 Task: Validation  rule in coupon 
Action: Mouse moved to (435, 597)
Screenshot: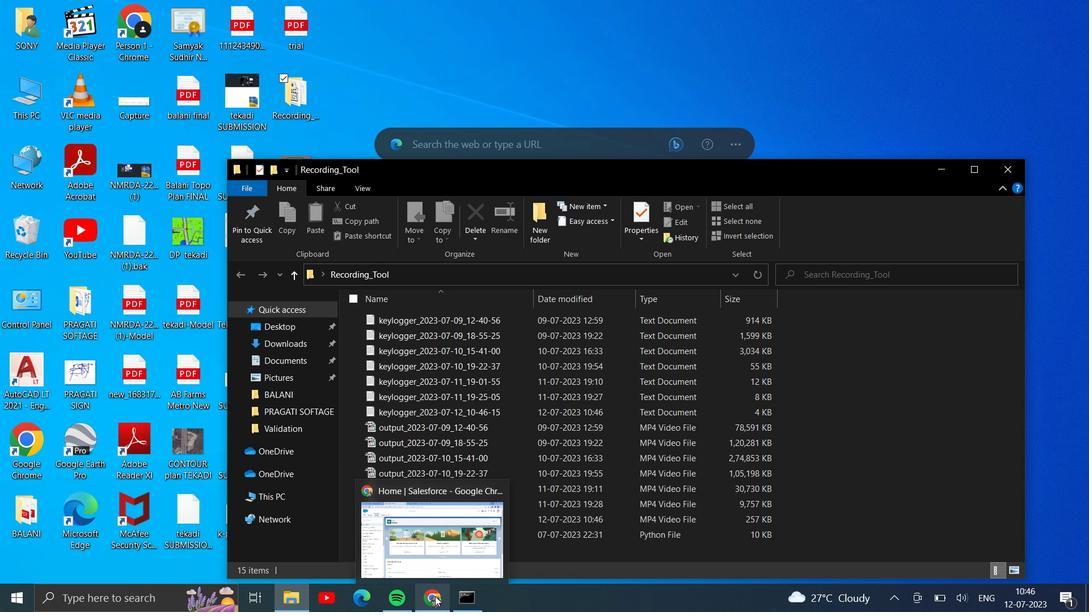 
Action: Mouse pressed left at (435, 597)
Screenshot: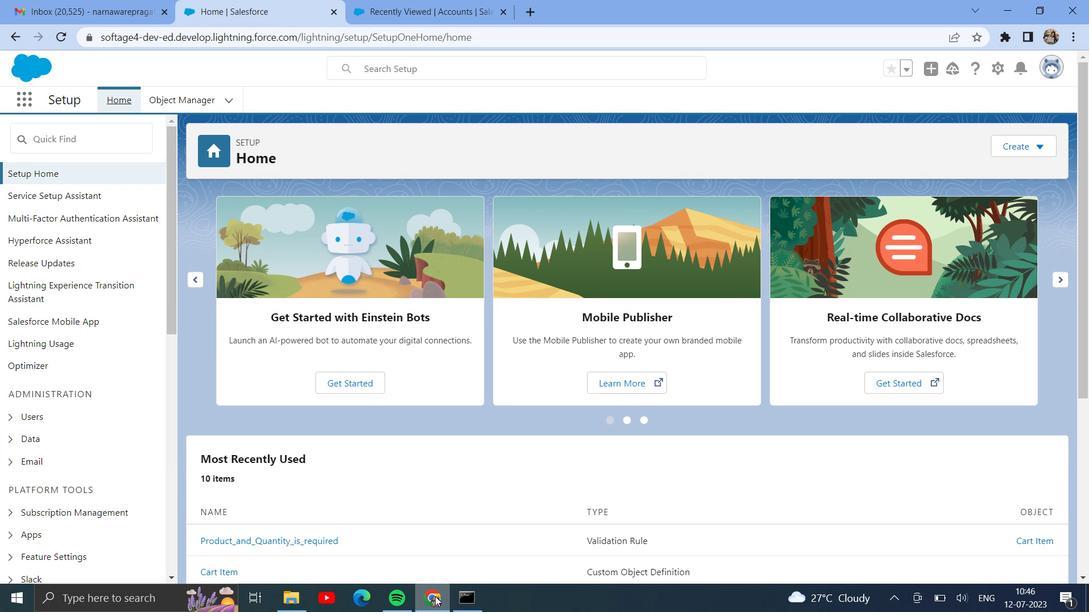 
Action: Mouse moved to (187, 108)
Screenshot: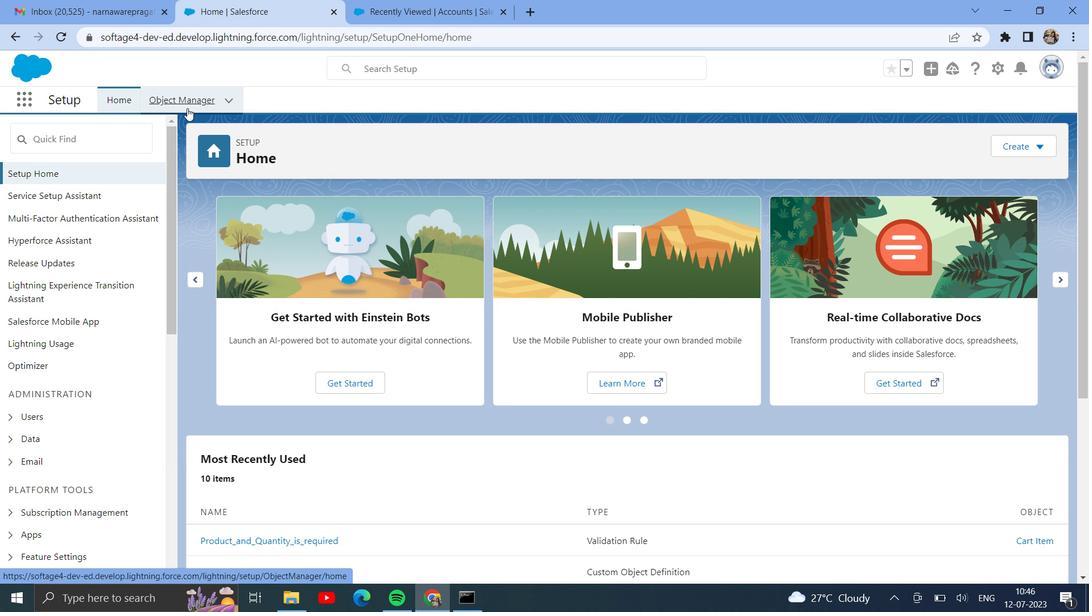 
Action: Mouse pressed left at (187, 108)
Screenshot: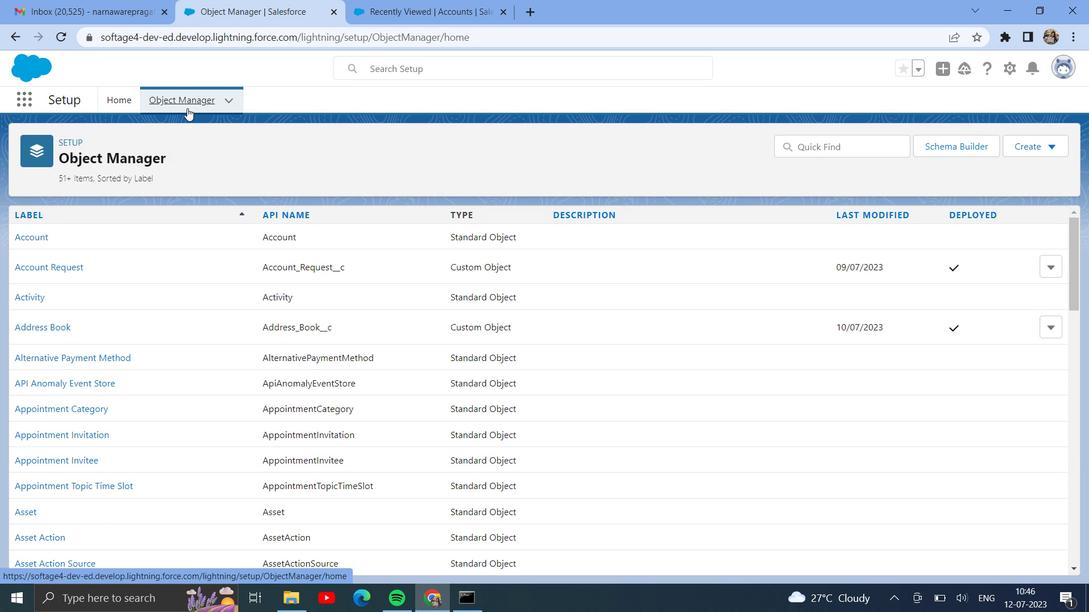 
Action: Mouse moved to (800, 146)
Screenshot: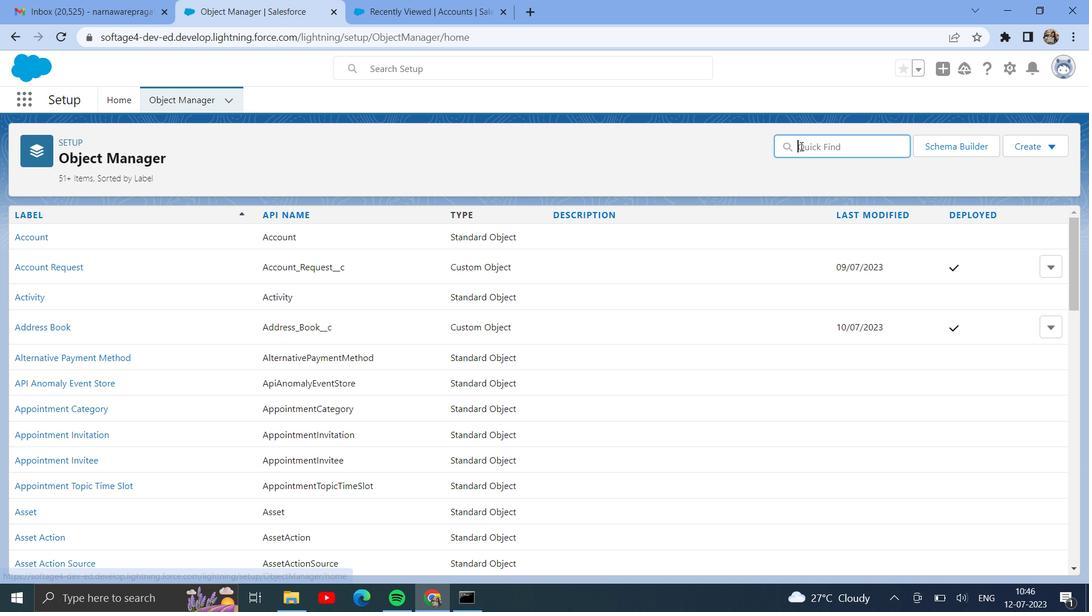 
Action: Mouse pressed left at (800, 146)
Screenshot: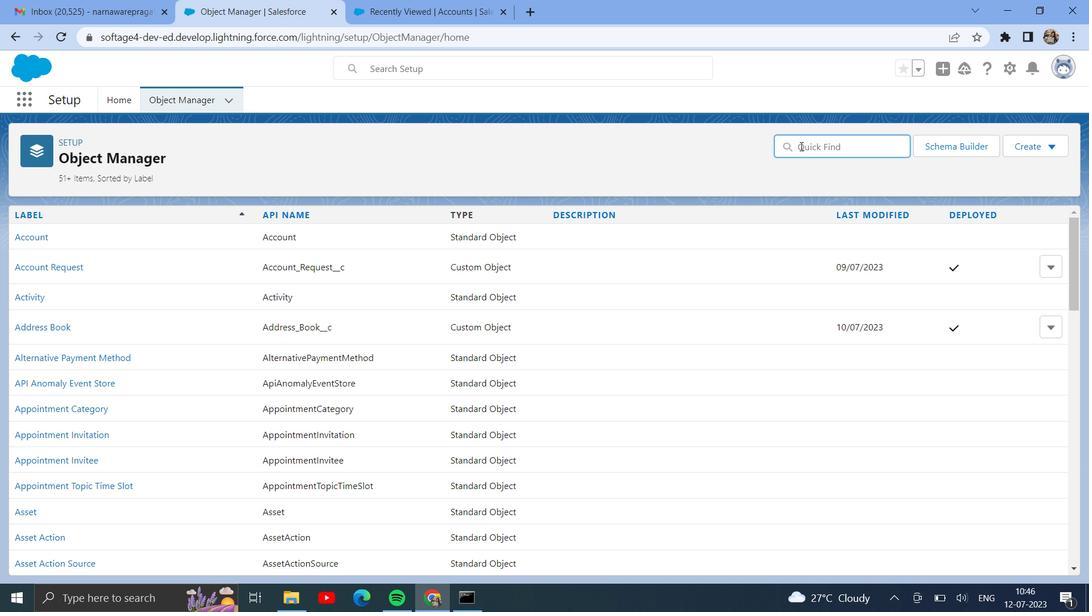 
Action: Key pressed cop<Key.backspace><Key.shift>Up<Key.backspace><Key.backspace><Key.backspace><Key.backspace><Key.shift>Coupon
Screenshot: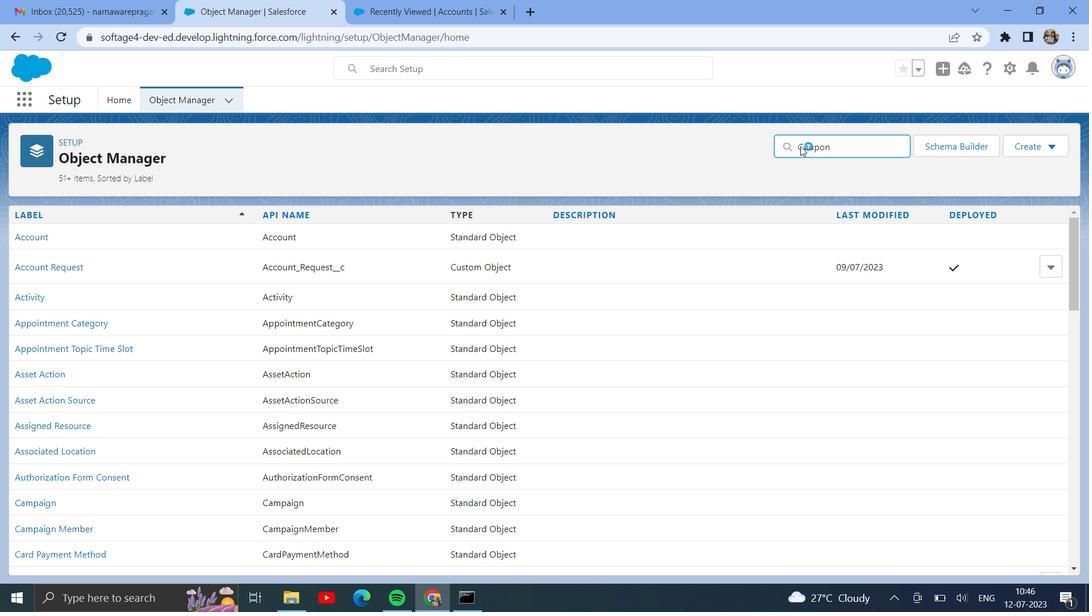
Action: Mouse moved to (35, 243)
Screenshot: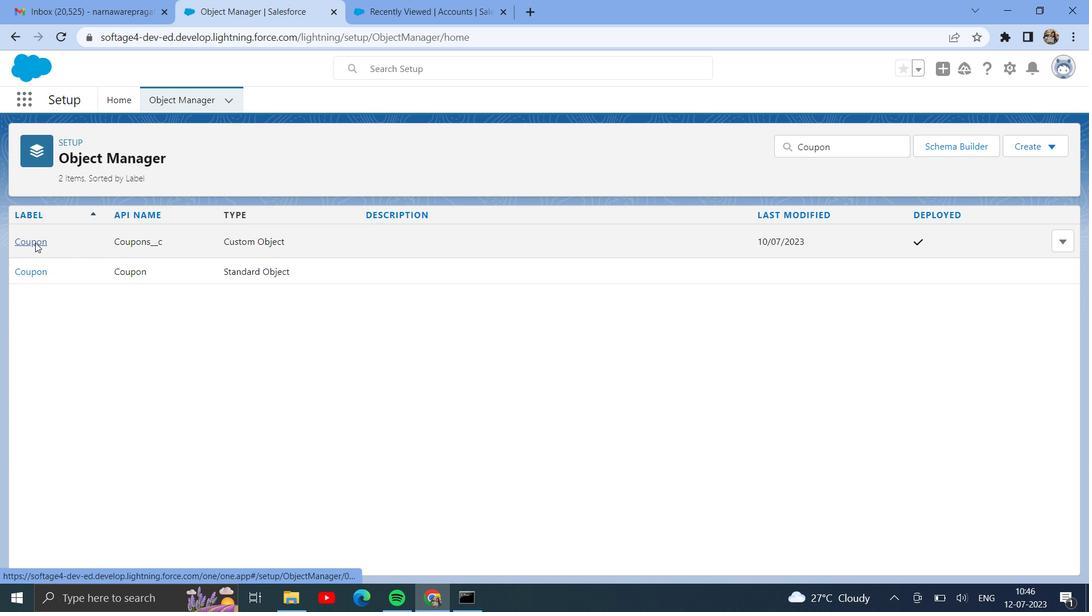 
Action: Mouse pressed left at (35, 243)
Screenshot: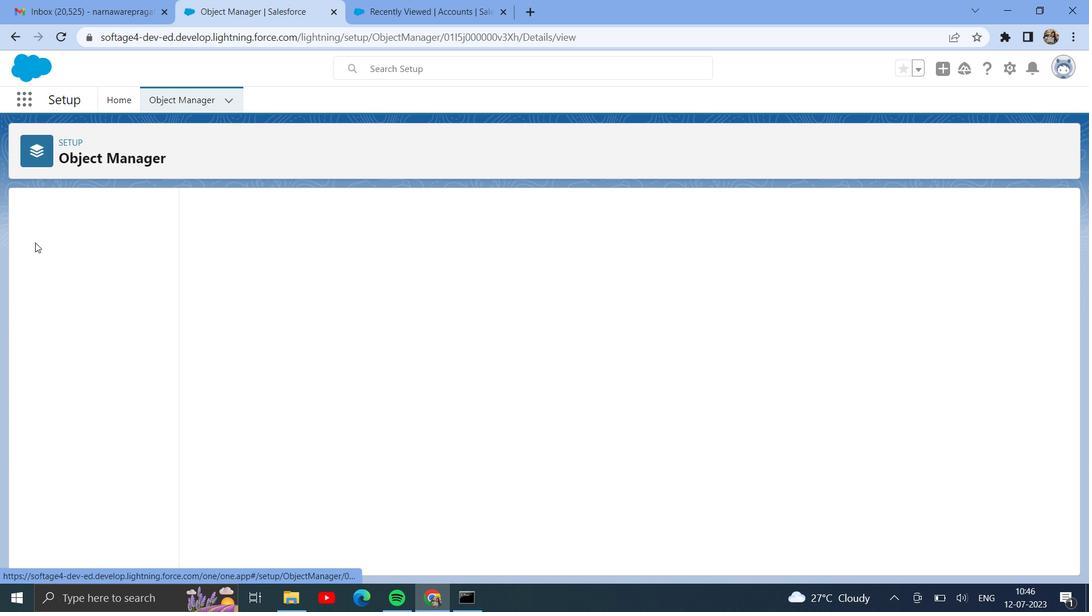 
Action: Mouse moved to (75, 441)
Screenshot: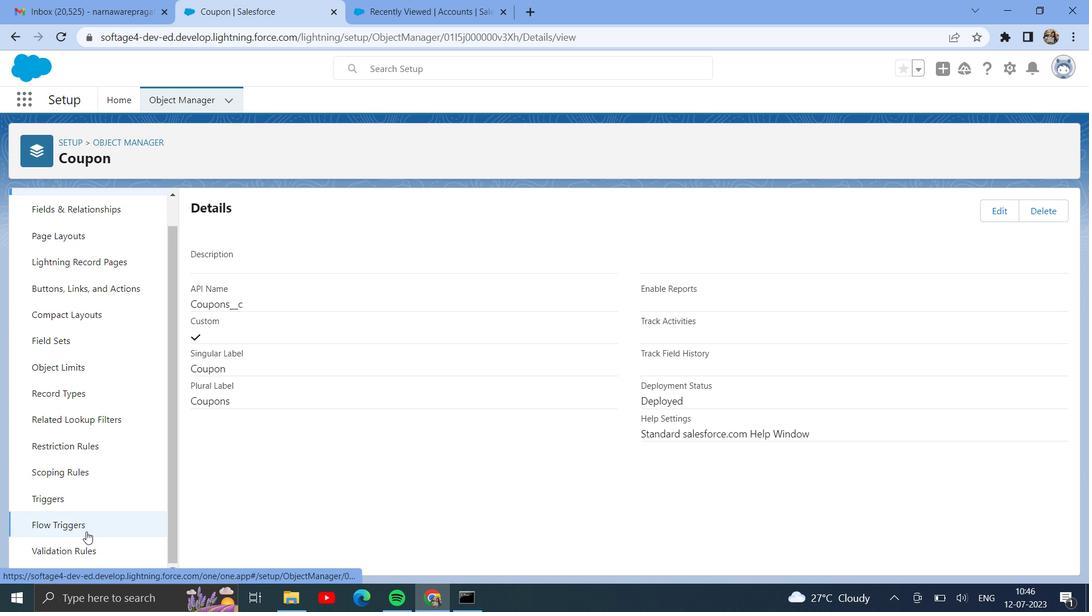 
Action: Mouse scrolled (75, 441) with delta (0, 0)
Screenshot: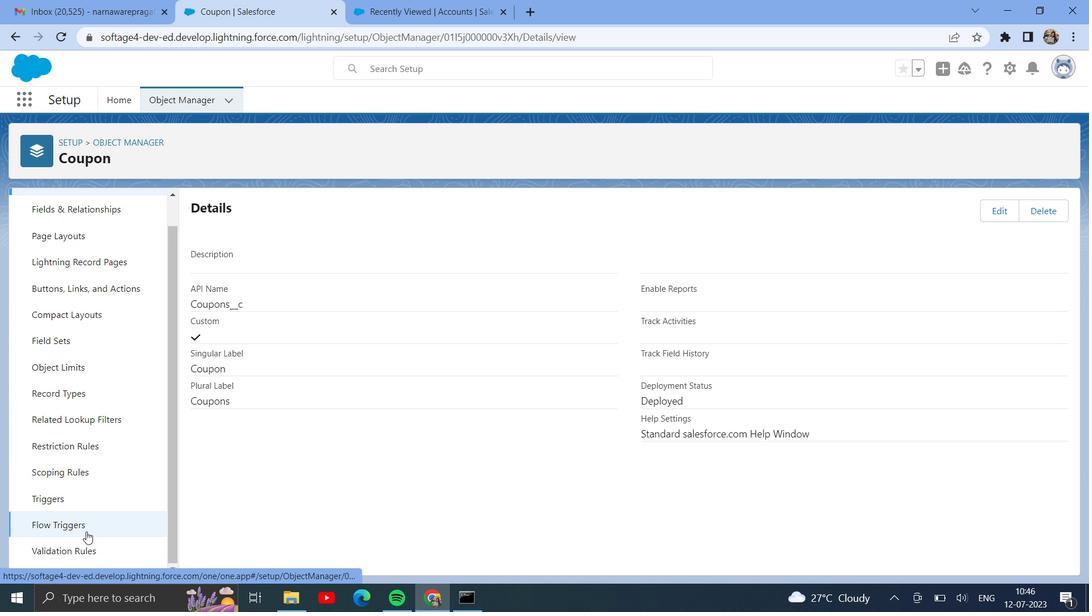 
Action: Mouse scrolled (75, 441) with delta (0, 0)
Screenshot: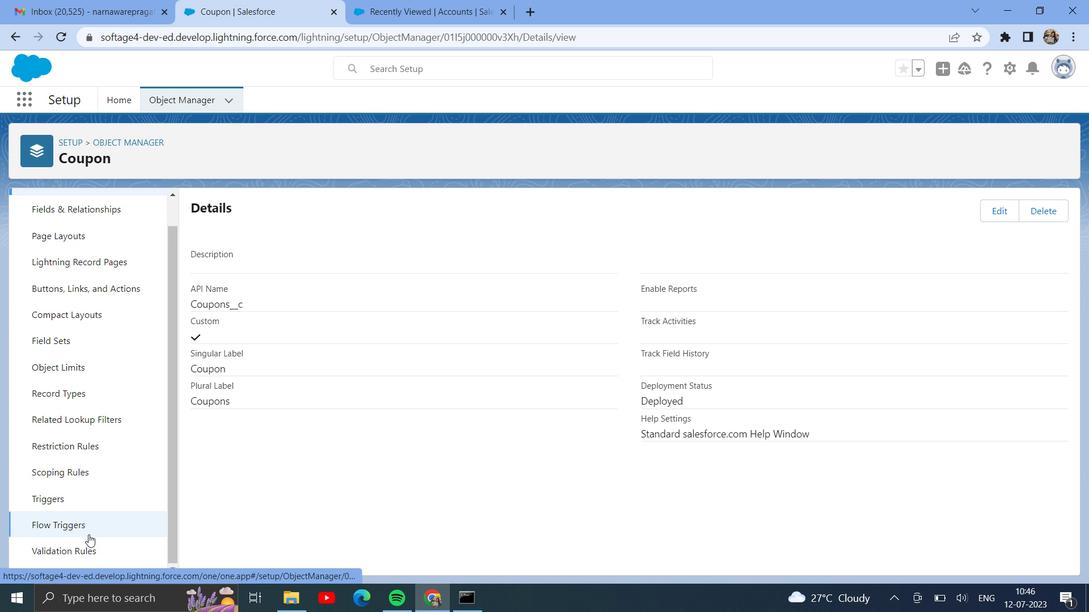 
Action: Mouse scrolled (75, 441) with delta (0, 0)
Screenshot: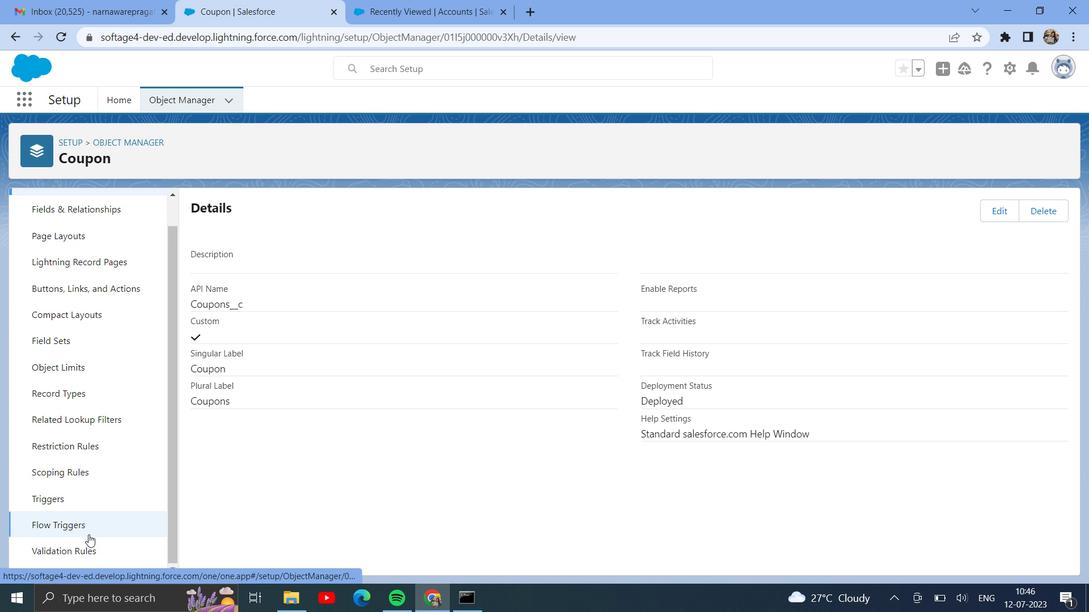 
Action: Mouse scrolled (75, 441) with delta (0, 0)
Screenshot: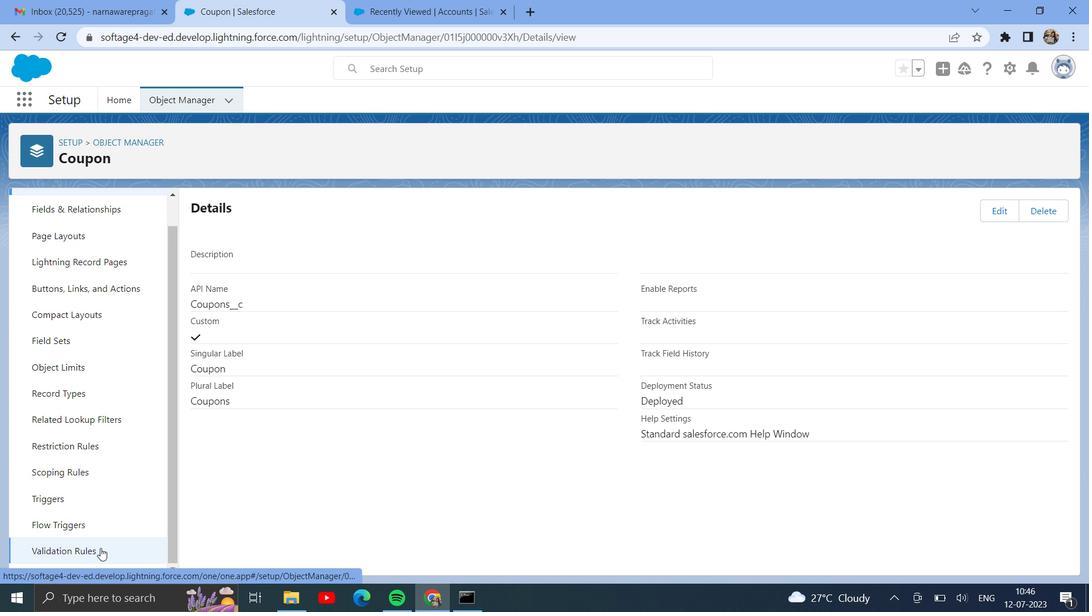 
Action: Mouse scrolled (75, 441) with delta (0, 0)
Screenshot: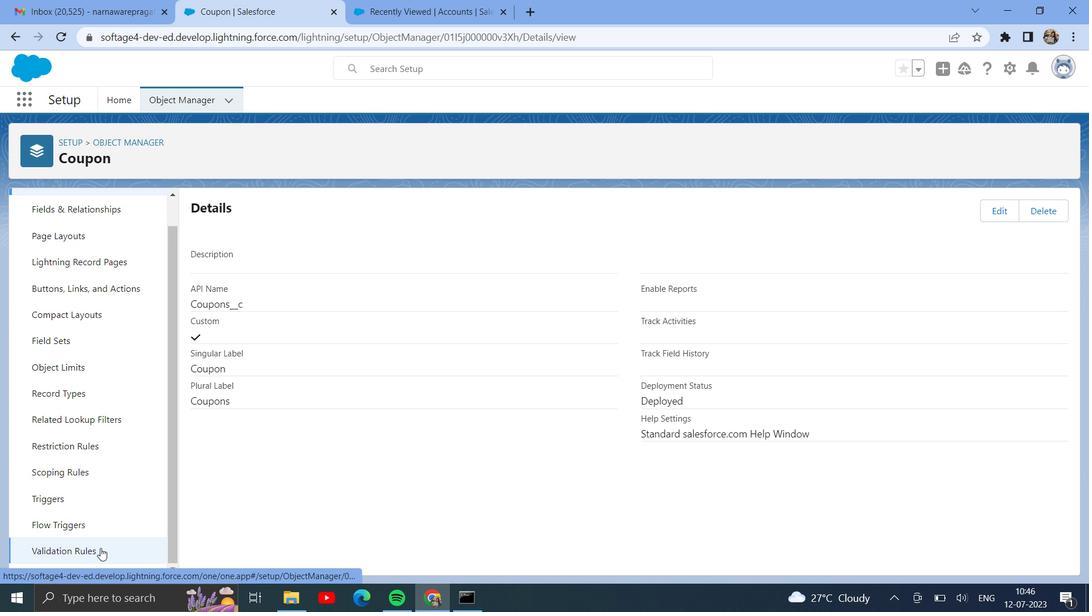 
Action: Mouse scrolled (75, 441) with delta (0, 0)
Screenshot: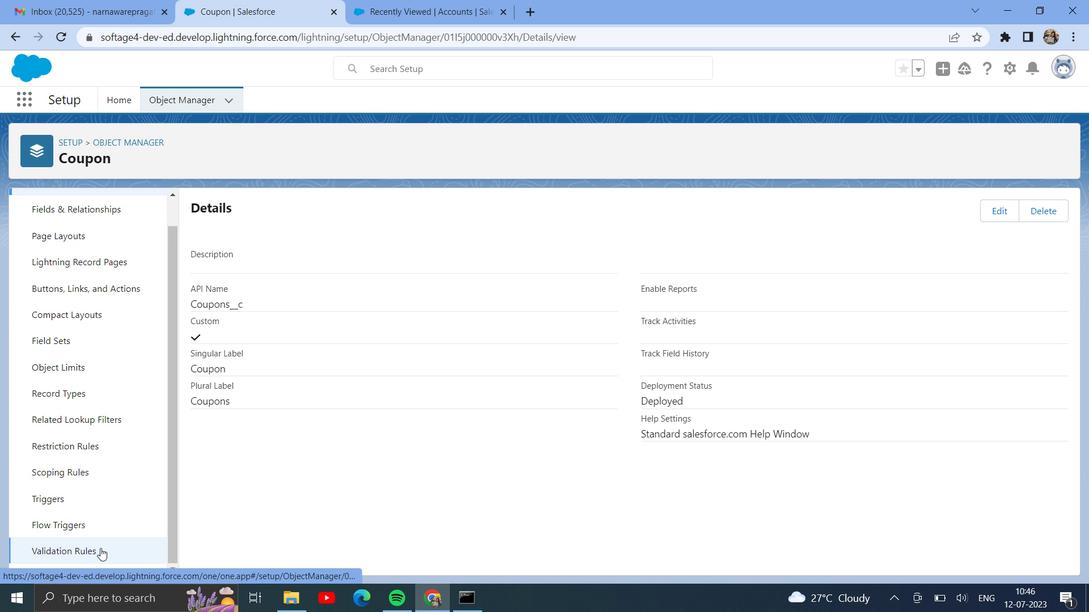 
Action: Mouse scrolled (75, 441) with delta (0, 0)
Screenshot: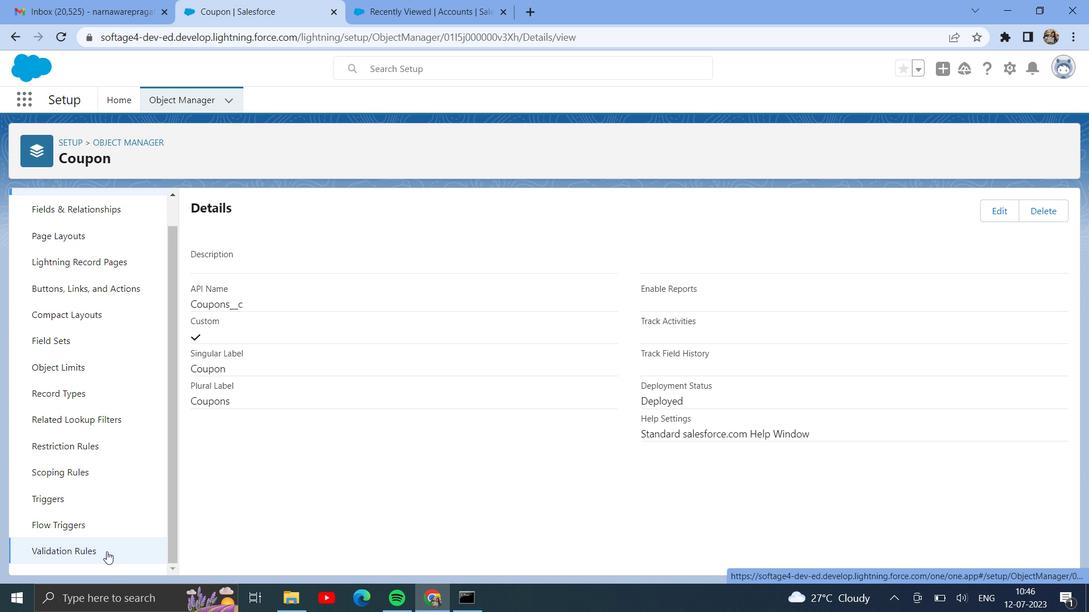 
Action: Mouse scrolled (75, 441) with delta (0, 0)
Screenshot: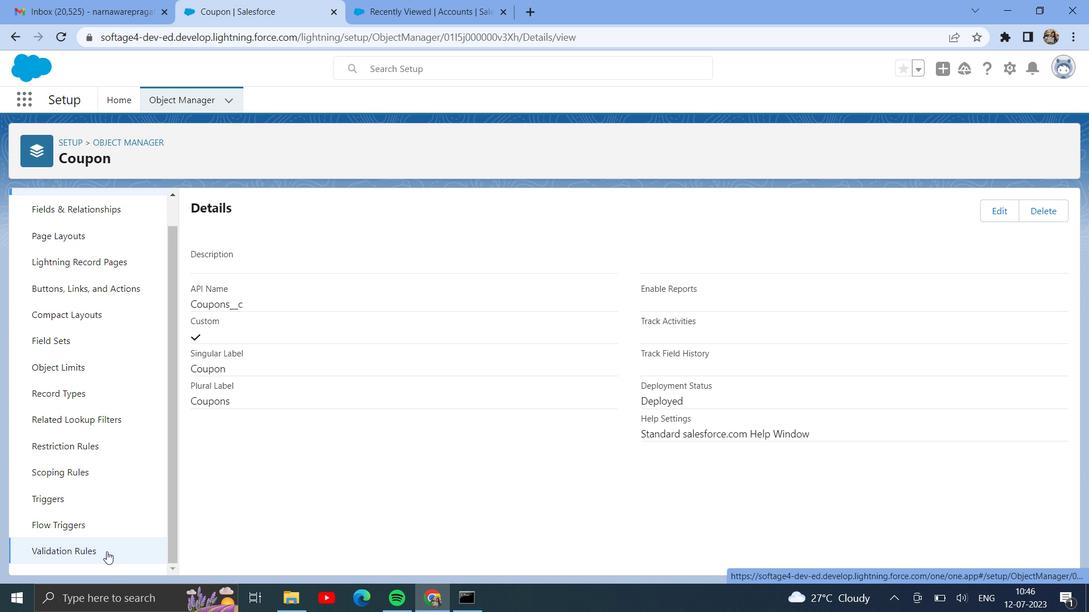 
Action: Mouse scrolled (75, 441) with delta (0, 0)
Screenshot: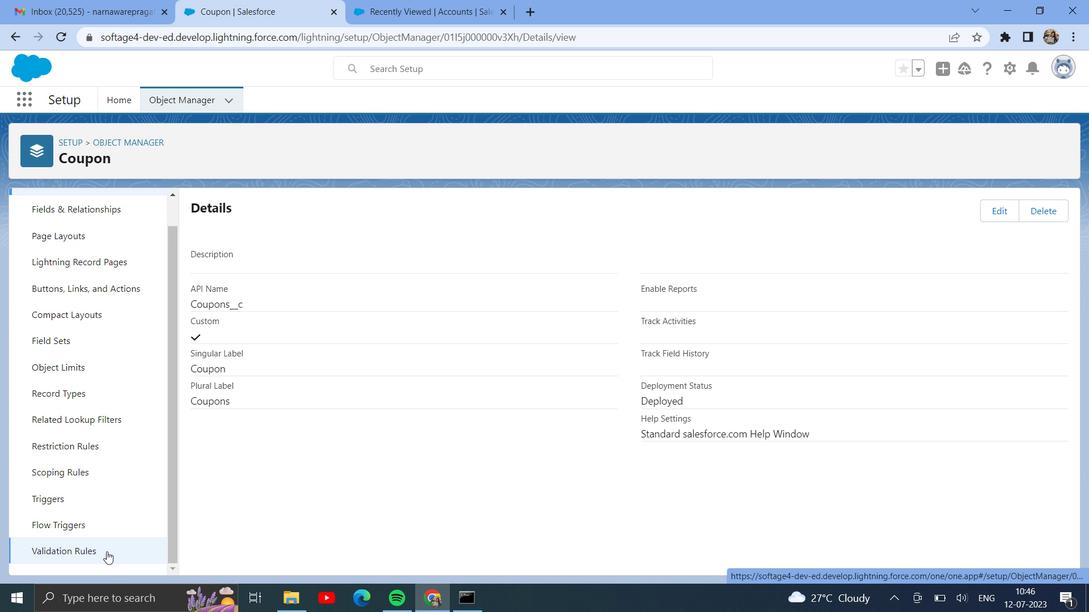 
Action: Mouse scrolled (75, 441) with delta (0, 0)
Screenshot: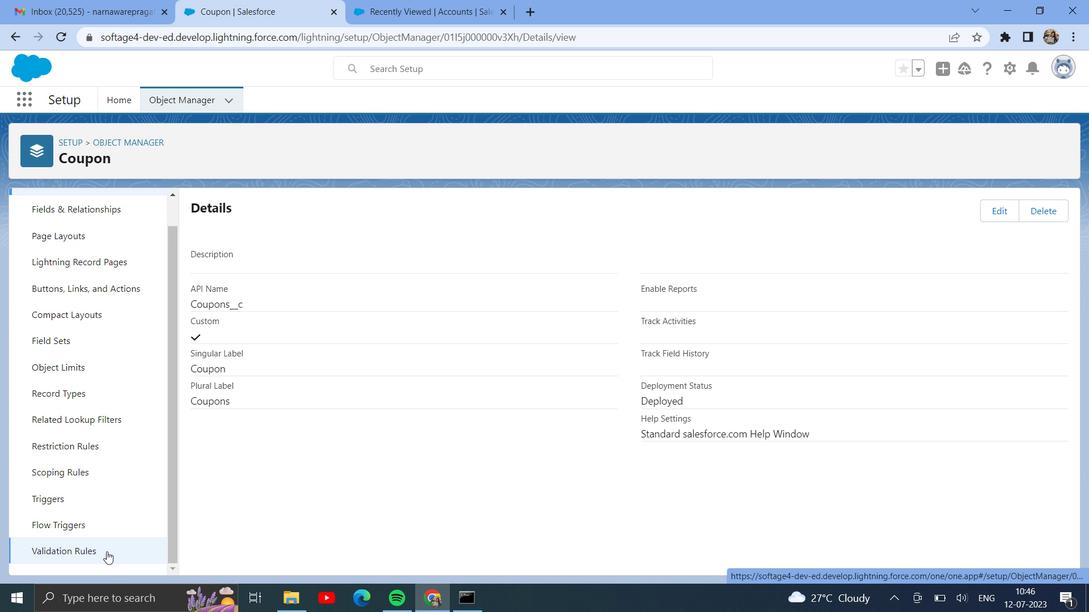 
Action: Mouse moved to (75, 441)
Screenshot: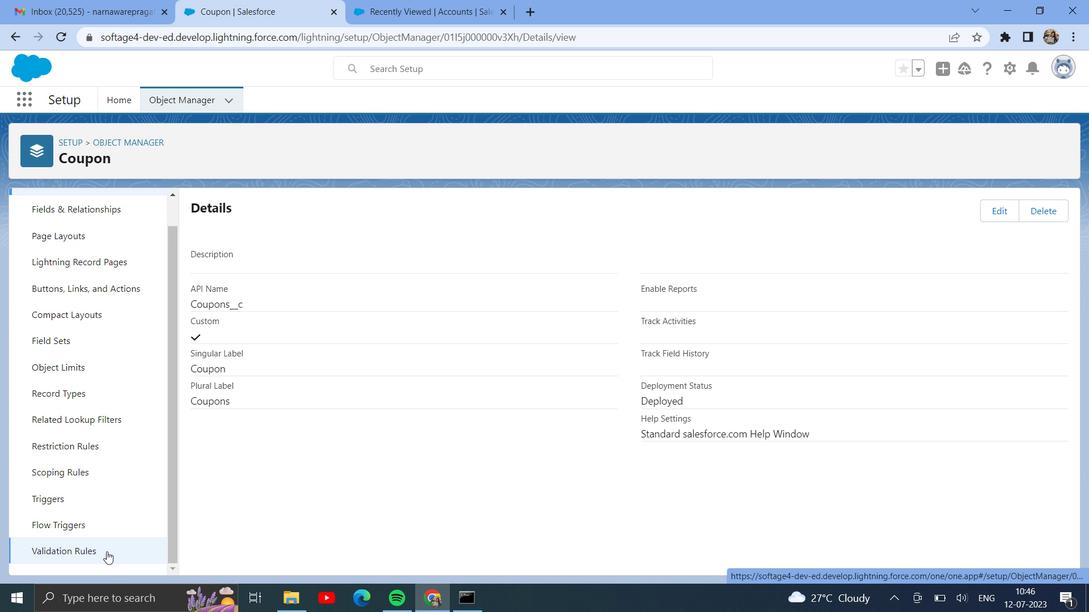 
Action: Mouse scrolled (75, 441) with delta (0, 0)
Screenshot: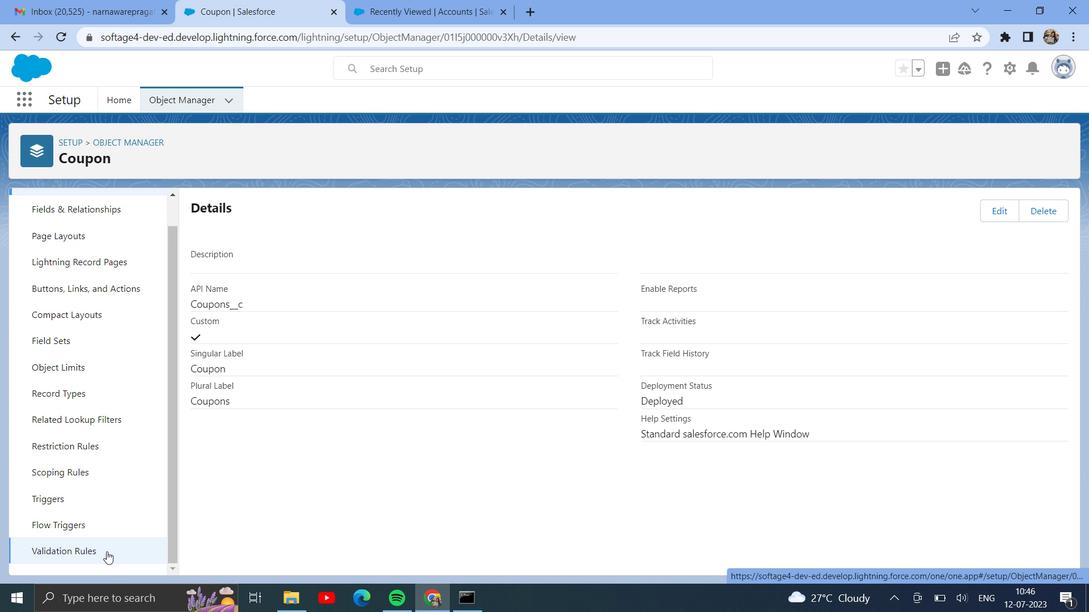
Action: Mouse moved to (107, 550)
Screenshot: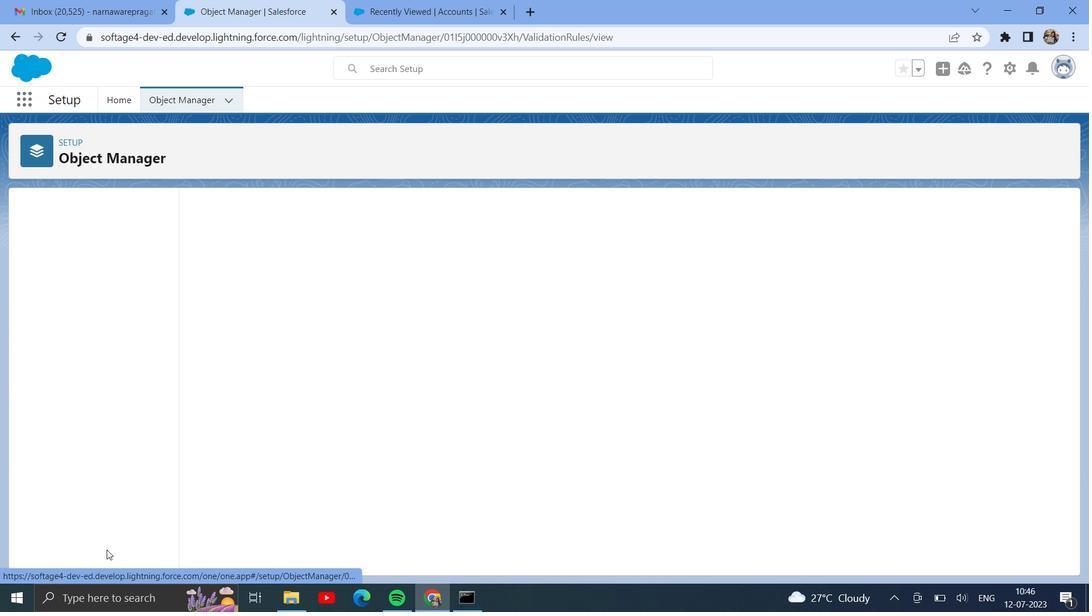 
Action: Mouse pressed left at (107, 550)
Screenshot: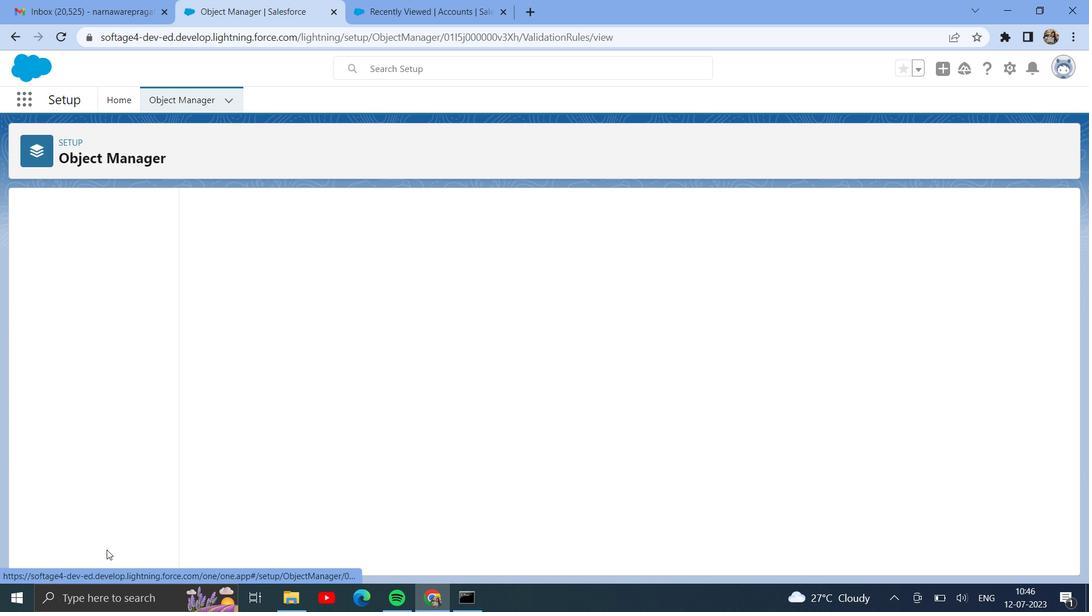 
Action: Mouse moved to (1048, 212)
Screenshot: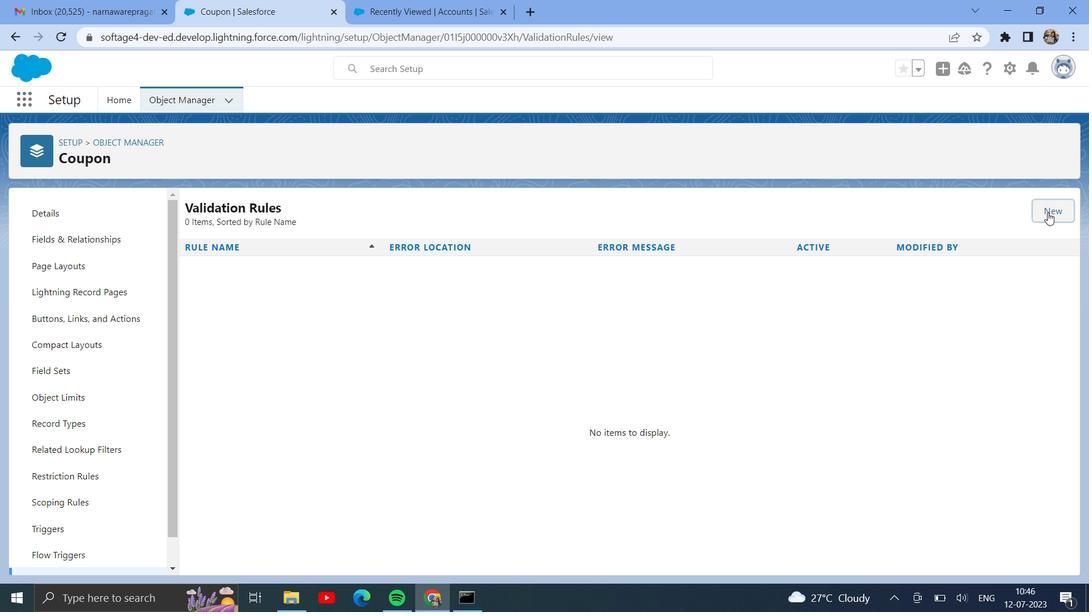 
Action: Mouse pressed left at (1048, 212)
Screenshot: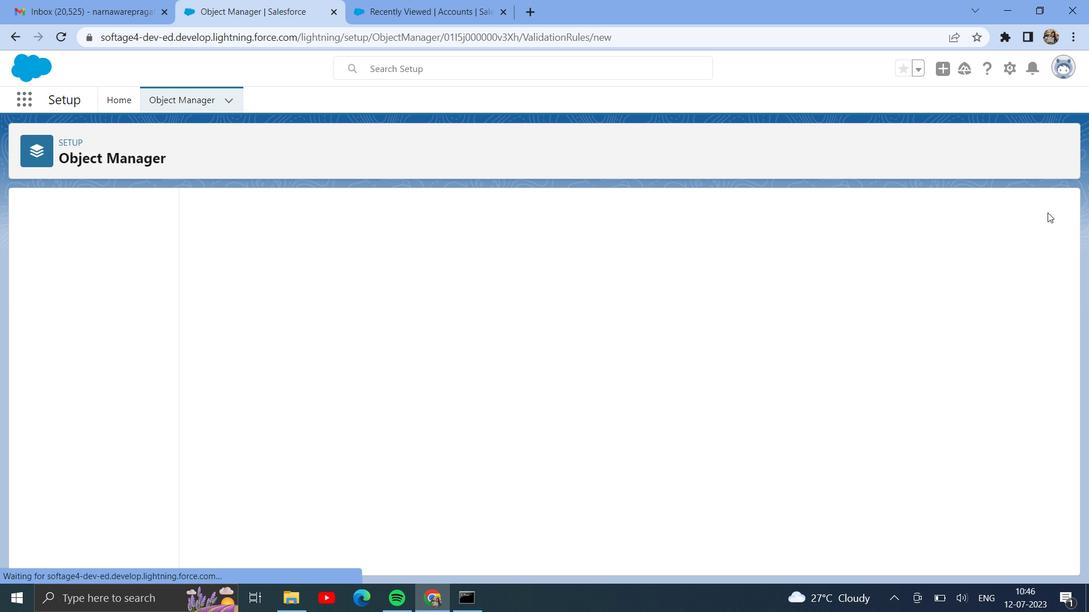 
Action: Mouse moved to (307, 298)
Screenshot: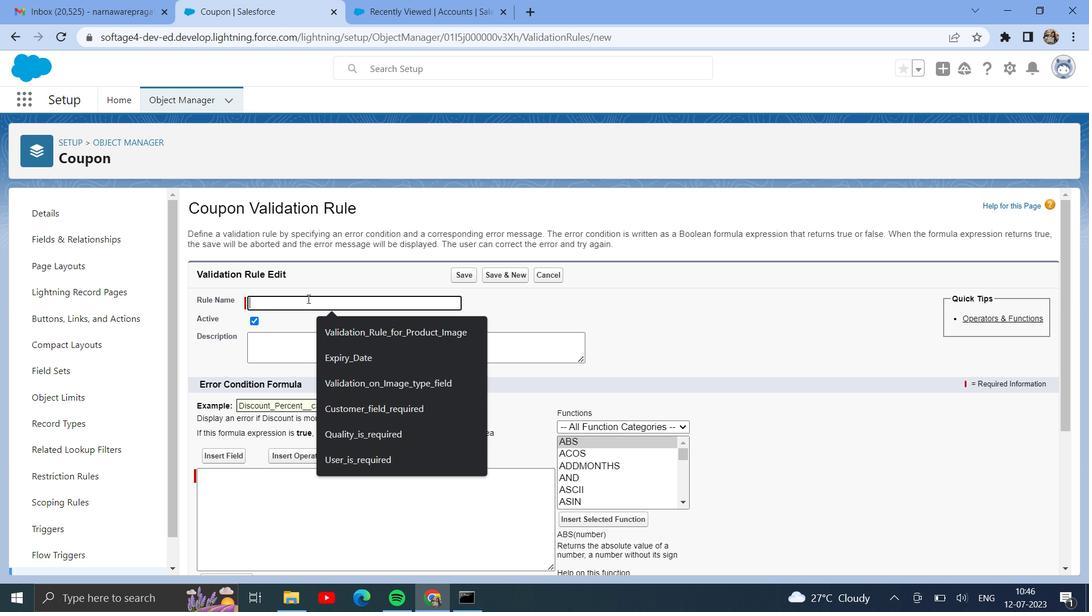 
Action: Mouse pressed left at (307, 298)
Screenshot: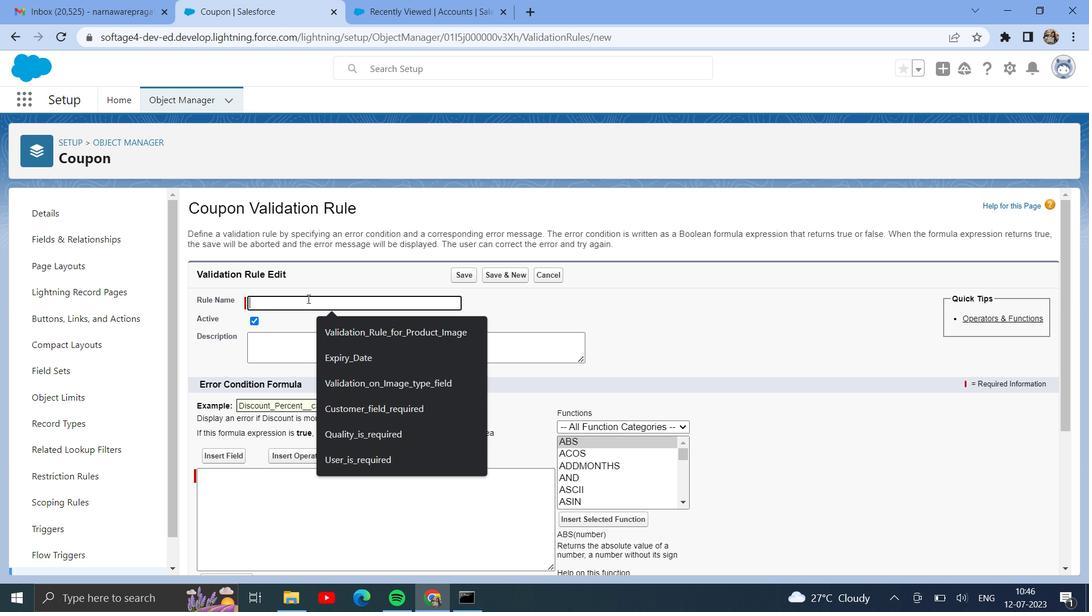 
Action: Key pressed <Key.caps_lock>EXPIRY<Key.backspace><Key.backspace><Key.backspace><Key.backspace><Key.backspace><Key.caps_lock>xpiry<Key.space><Key.shift>Date
Screenshot: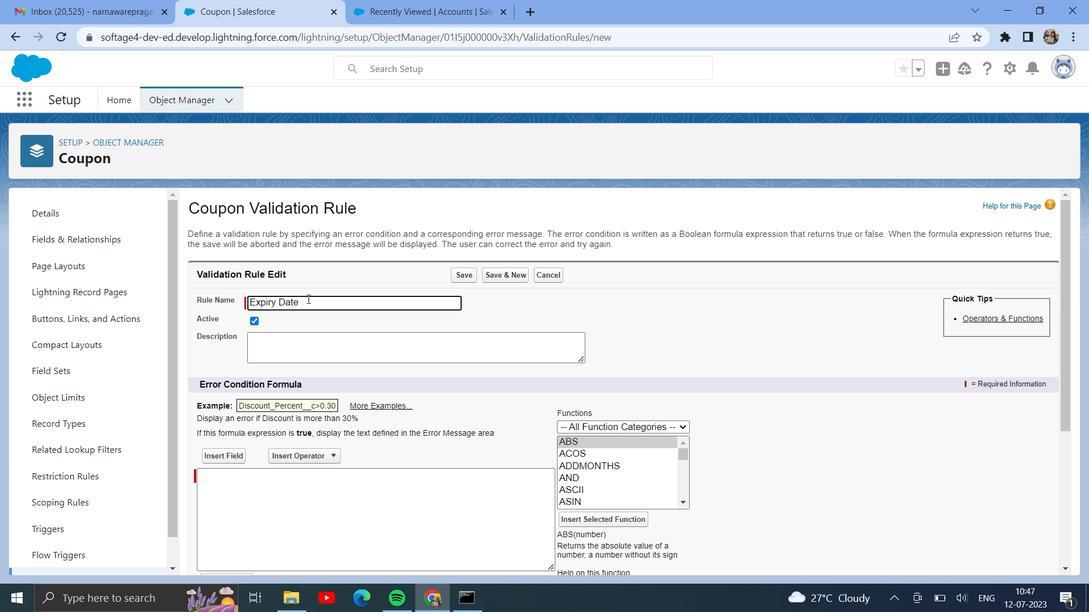 
Action: Mouse moved to (286, 346)
Screenshot: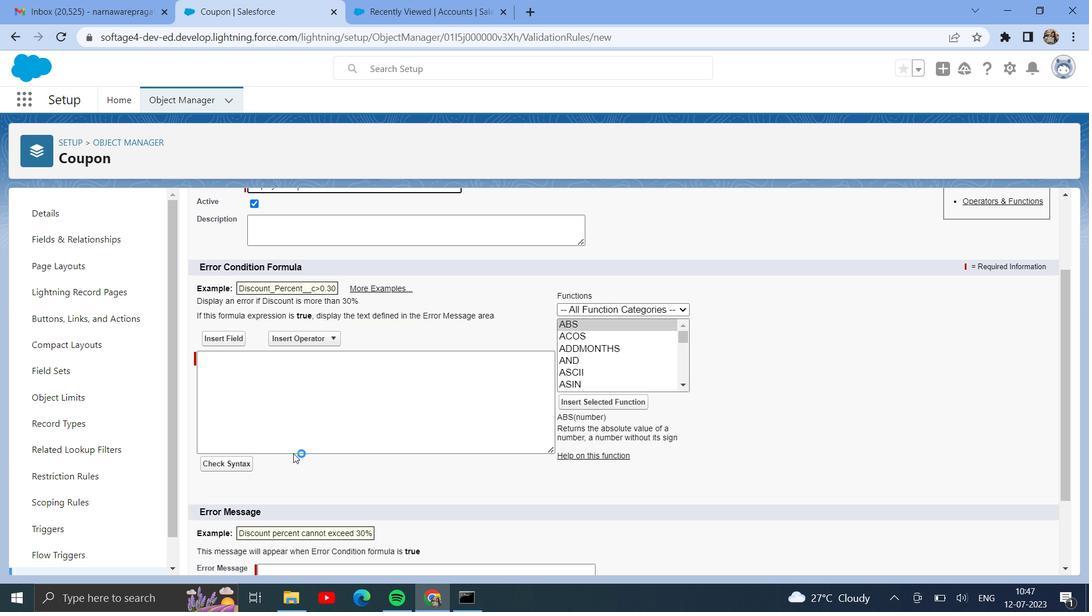 
Action: Mouse scrolled (286, 345) with delta (0, 0)
Screenshot: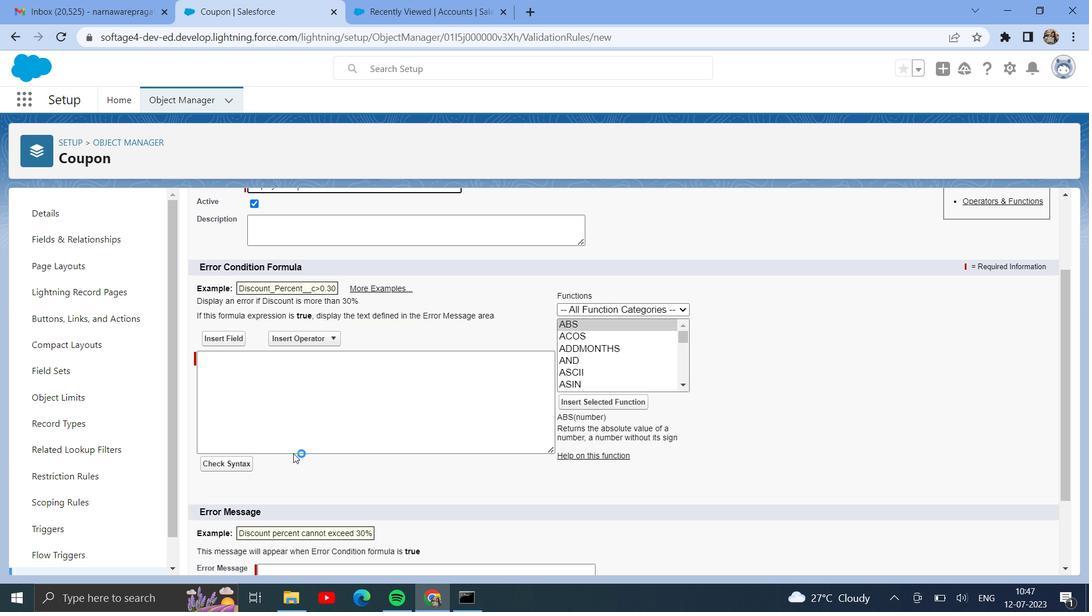 
Action: Mouse moved to (293, 462)
Screenshot: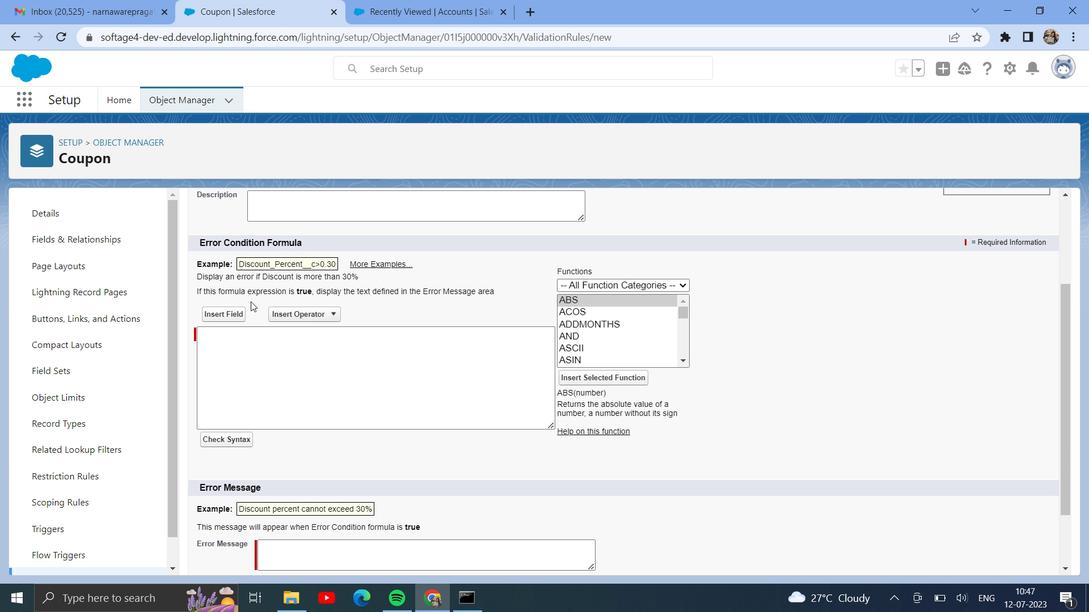 
Action: Mouse scrolled (293, 461) with delta (0, 0)
Screenshot: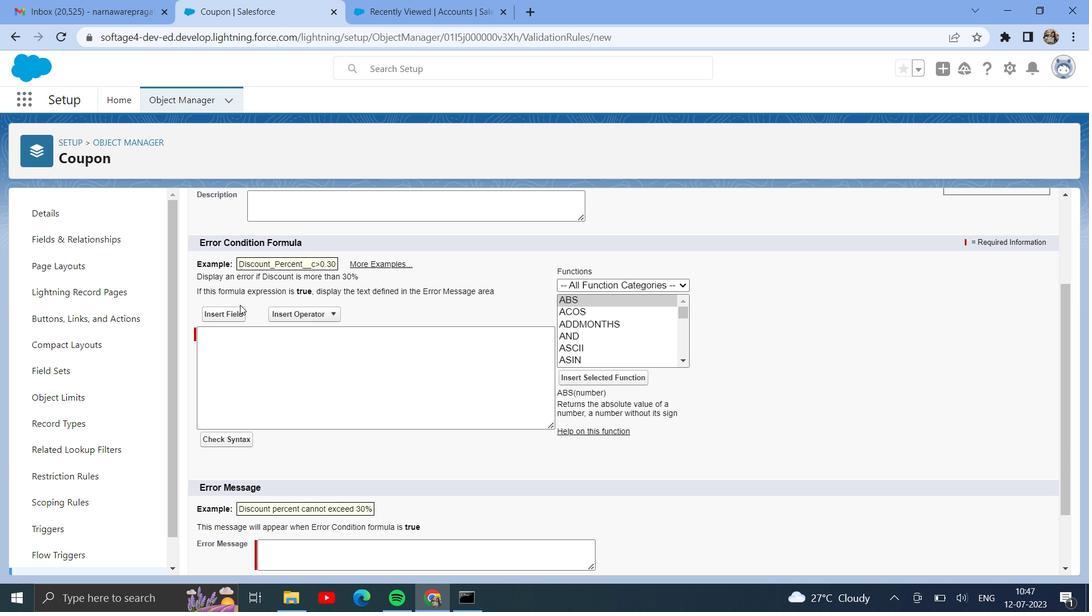 
Action: Mouse moved to (223, 310)
Screenshot: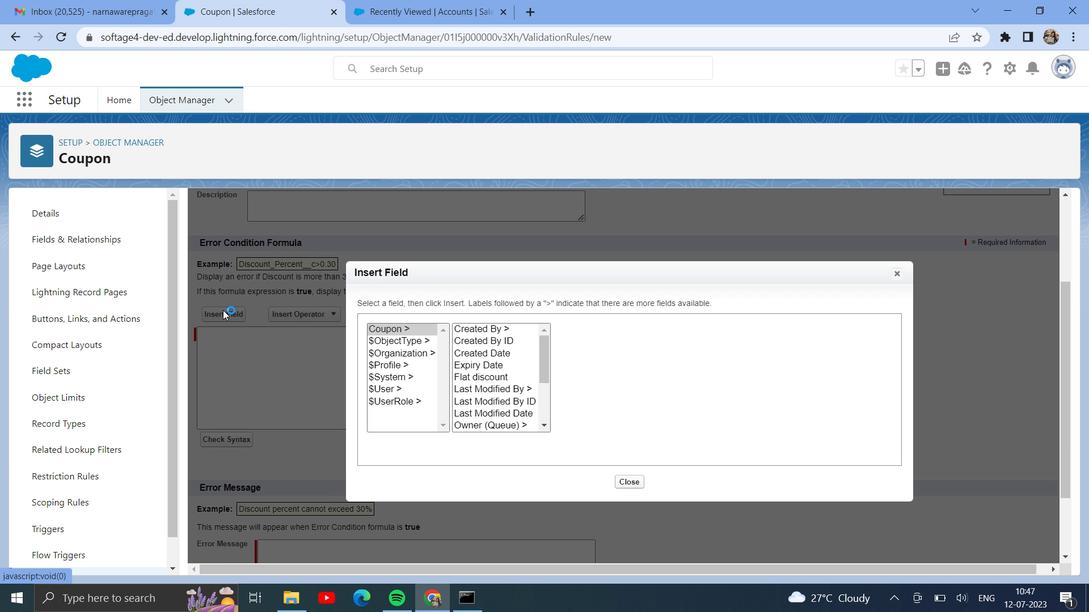 
Action: Mouse pressed left at (223, 310)
Screenshot: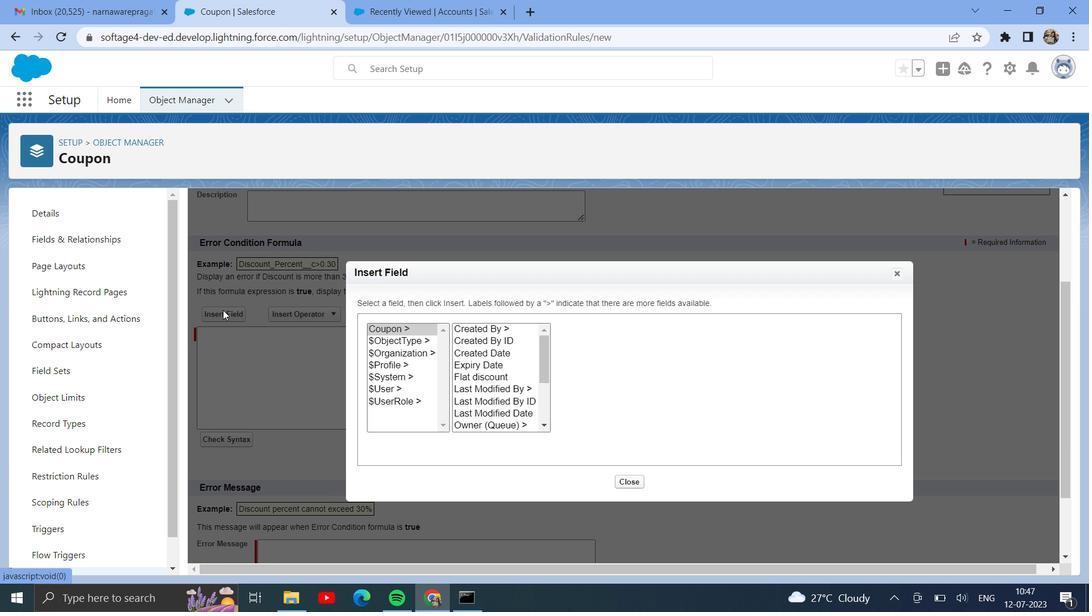 
Action: Mouse moved to (512, 395)
Screenshot: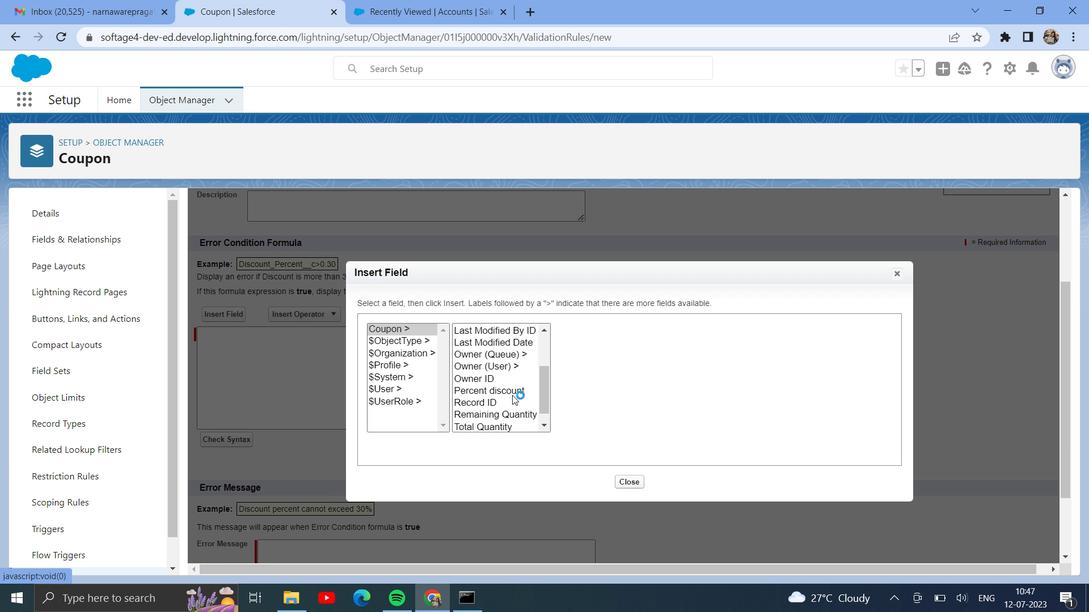 
Action: Mouse scrolled (512, 394) with delta (0, 0)
Screenshot: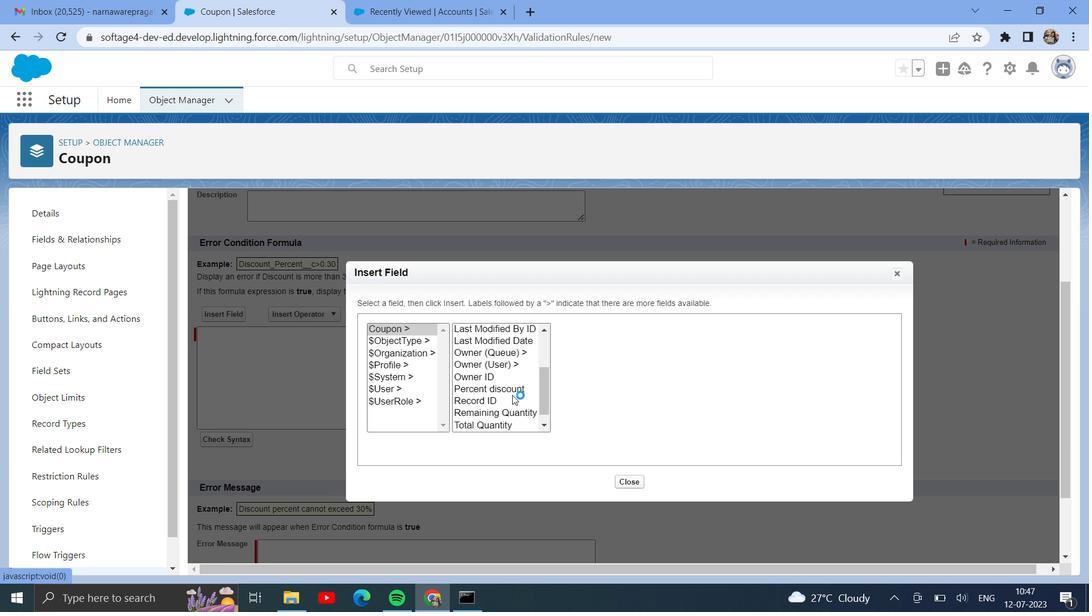 
Action: Mouse scrolled (512, 394) with delta (0, 0)
Screenshot: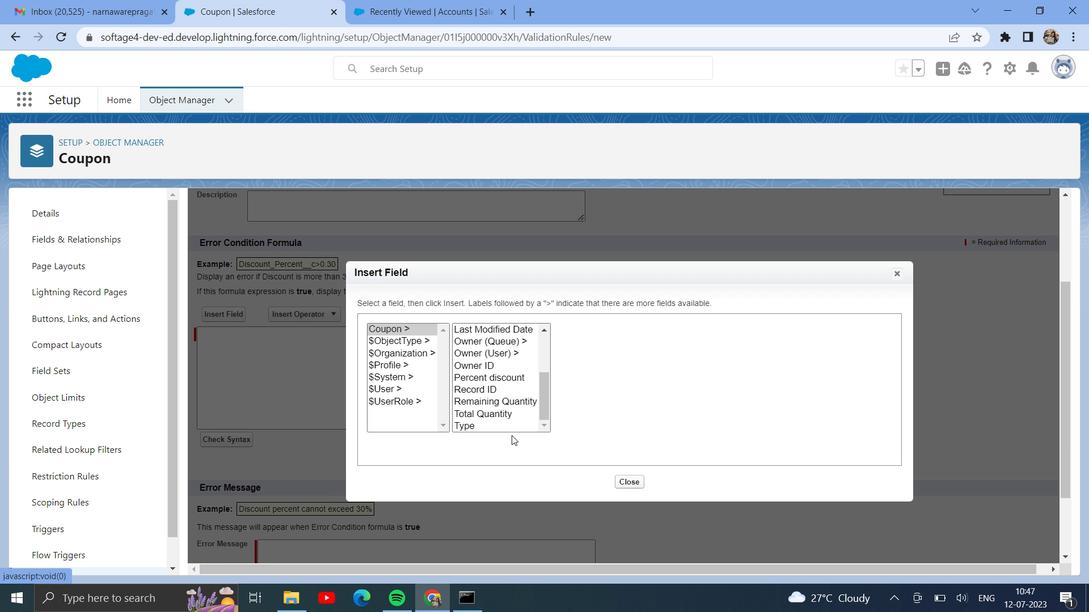 
Action: Mouse moved to (515, 414)
Screenshot: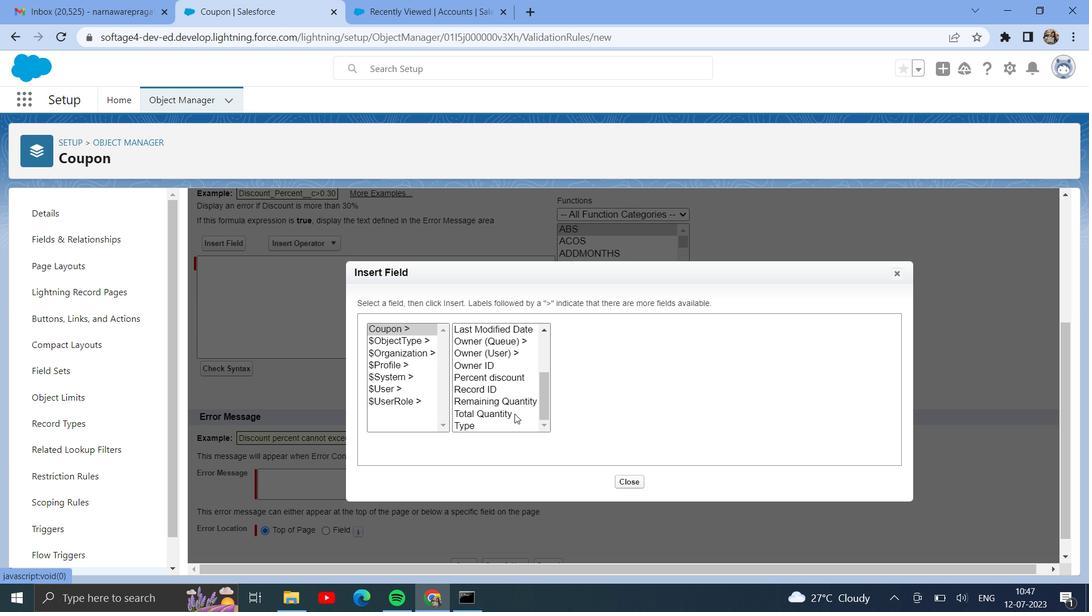 
Action: Mouse scrolled (515, 413) with delta (0, 0)
Screenshot: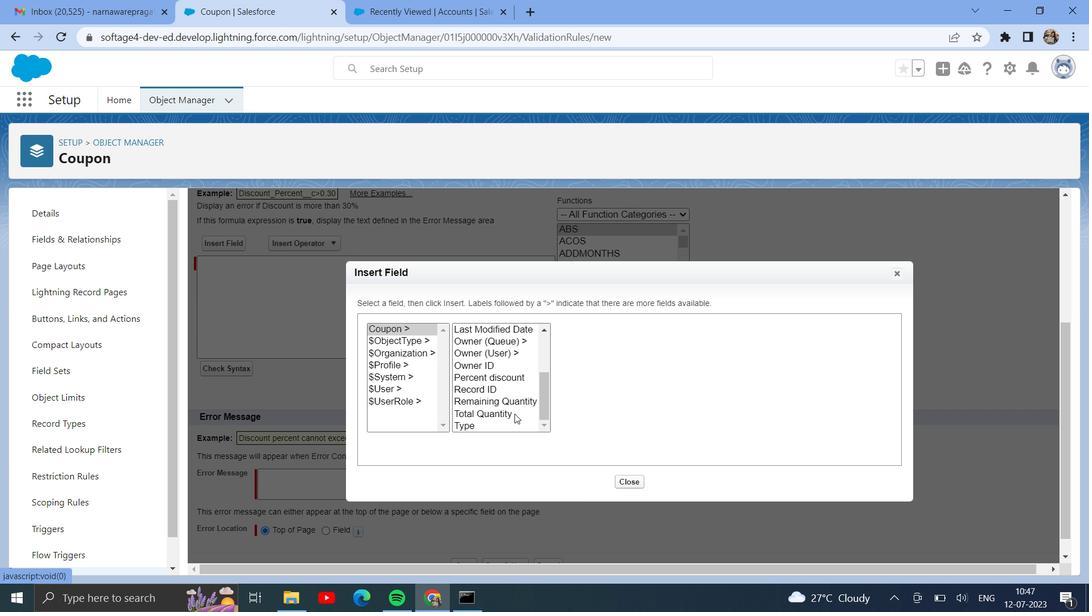 
Action: Mouse moved to (515, 413)
Screenshot: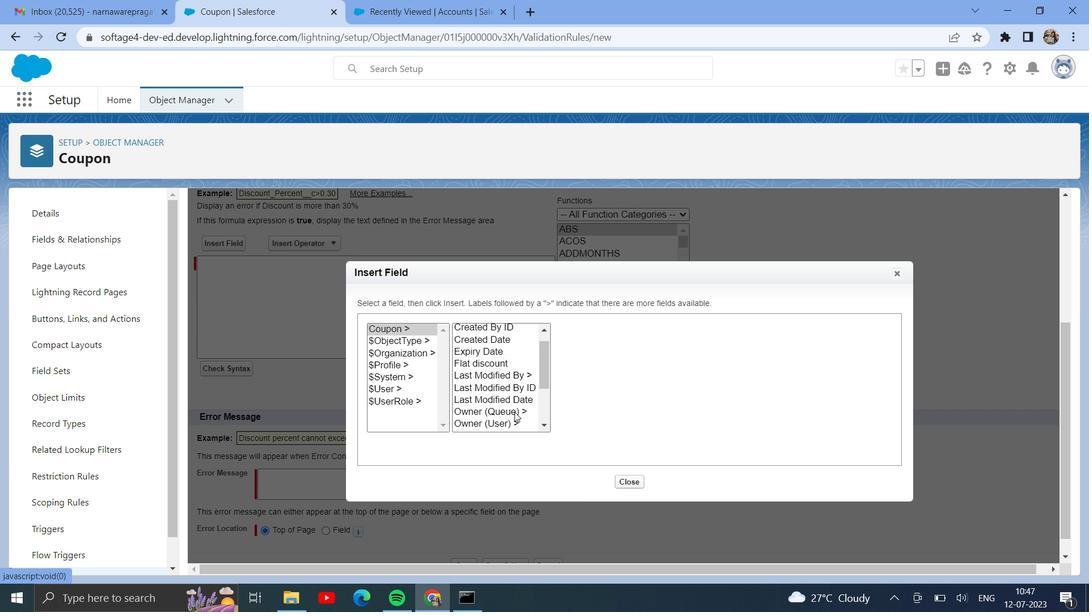 
Action: Mouse scrolled (515, 413) with delta (0, 0)
Screenshot: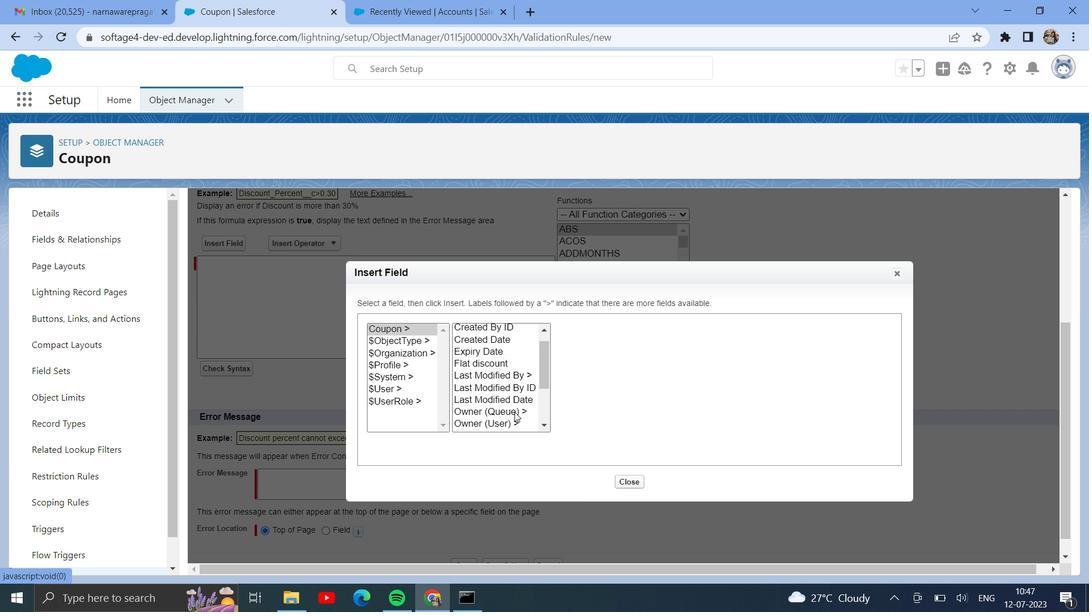 
Action: Mouse moved to (512, 356)
Screenshot: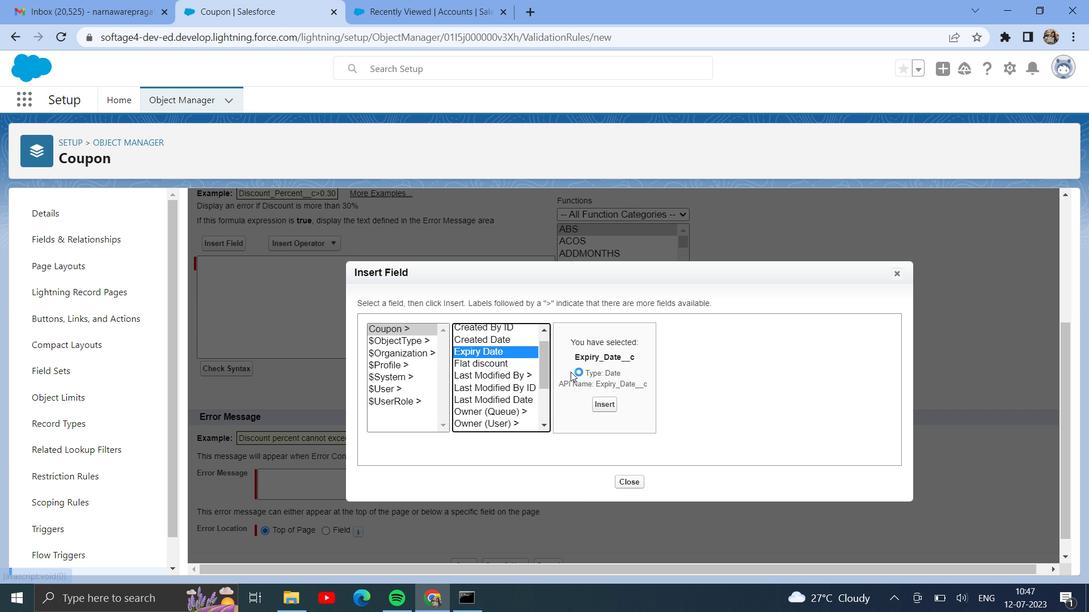 
Action: Mouse pressed left at (512, 356)
Screenshot: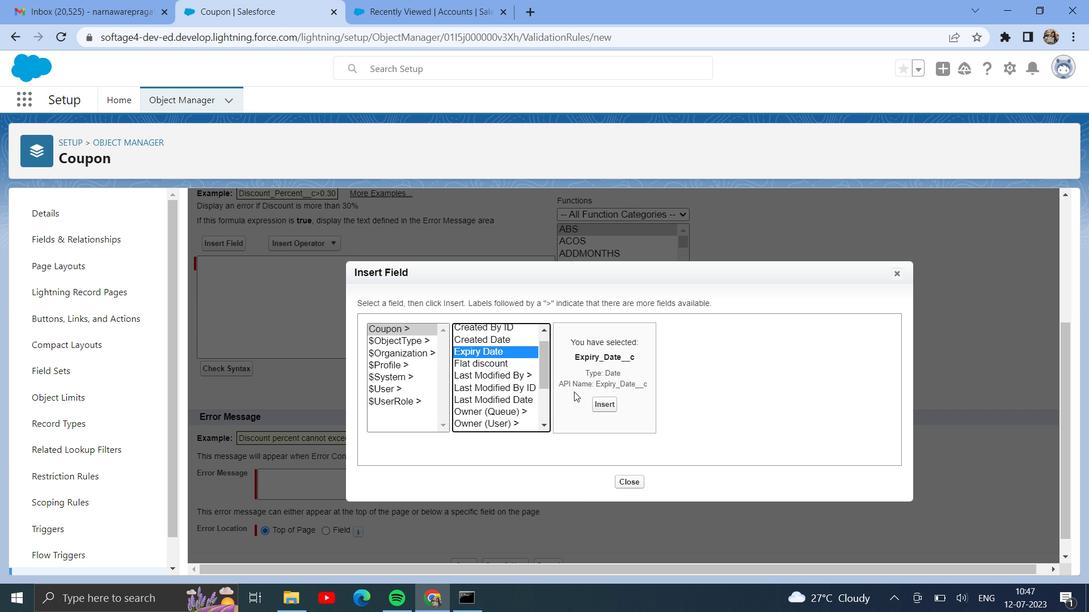 
Action: Mouse moved to (602, 409)
Screenshot: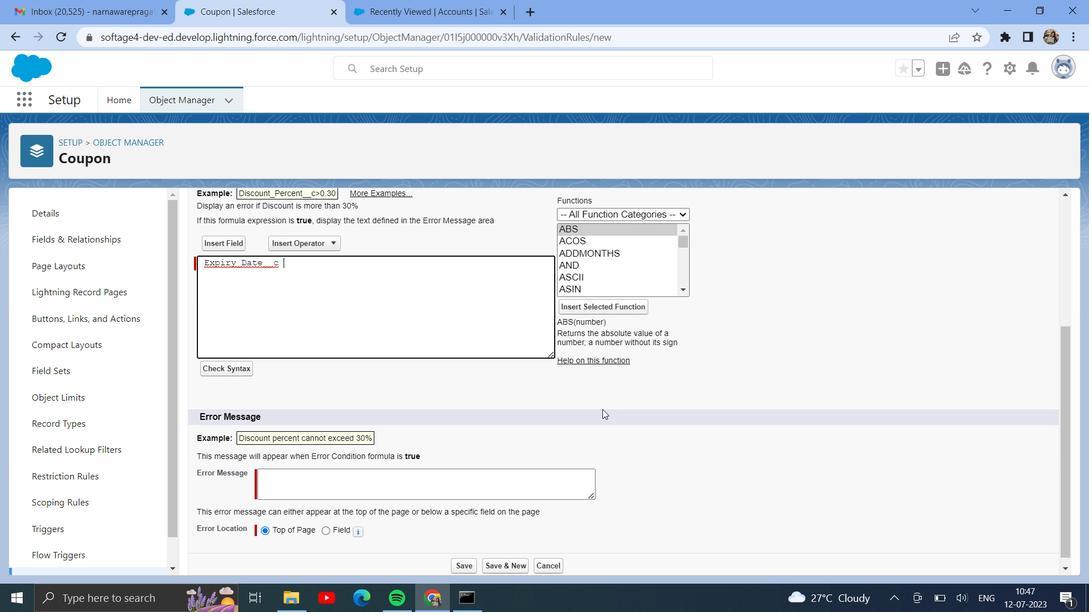 
Action: Mouse pressed left at (602, 409)
Screenshot: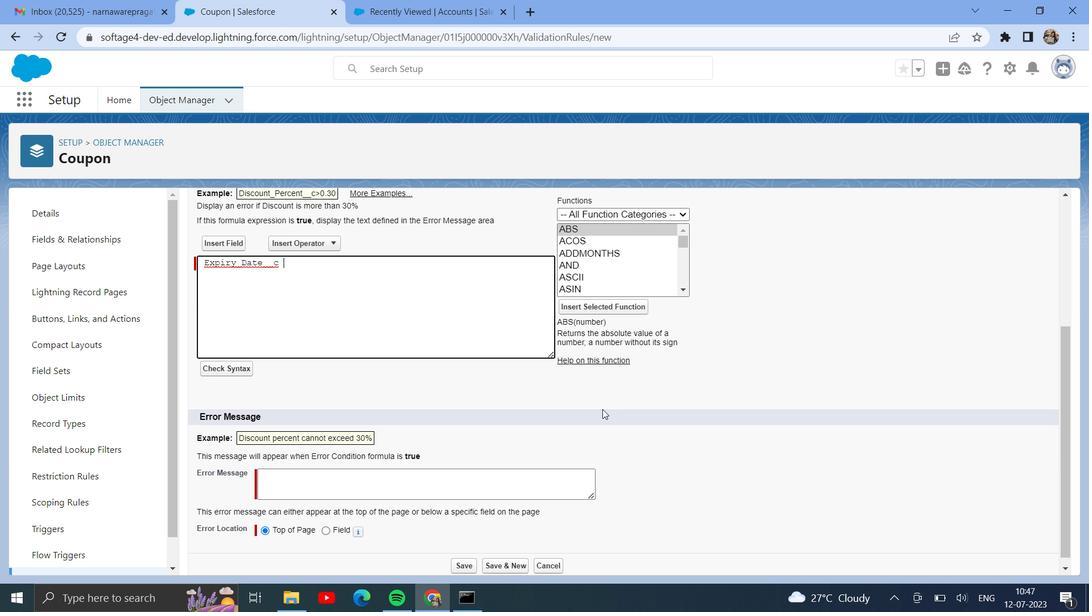 
Action: Mouse moved to (304, 241)
Screenshot: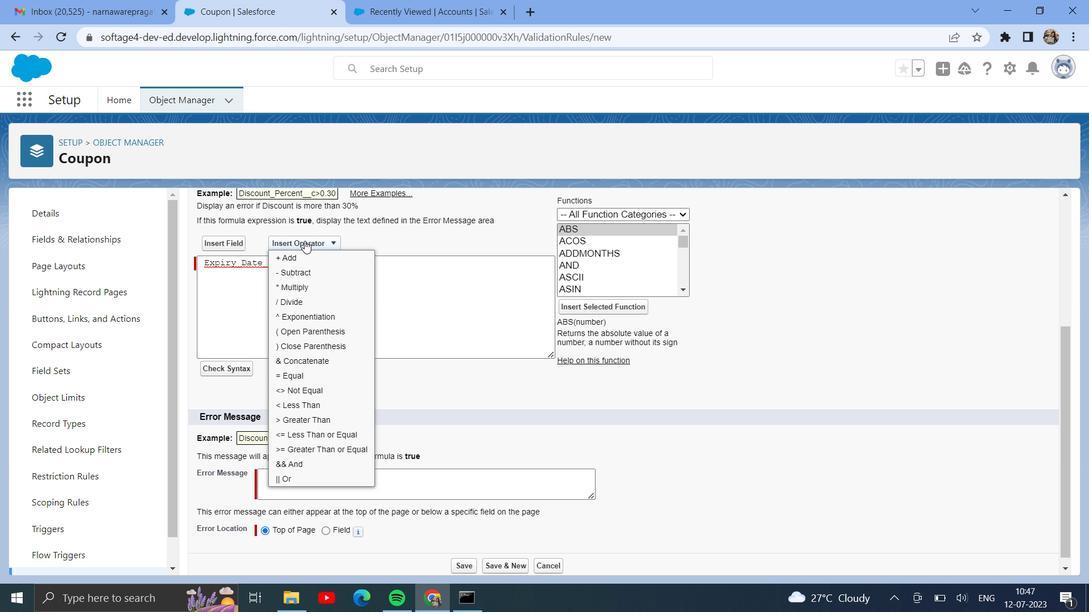 
Action: Mouse pressed left at (304, 241)
Screenshot: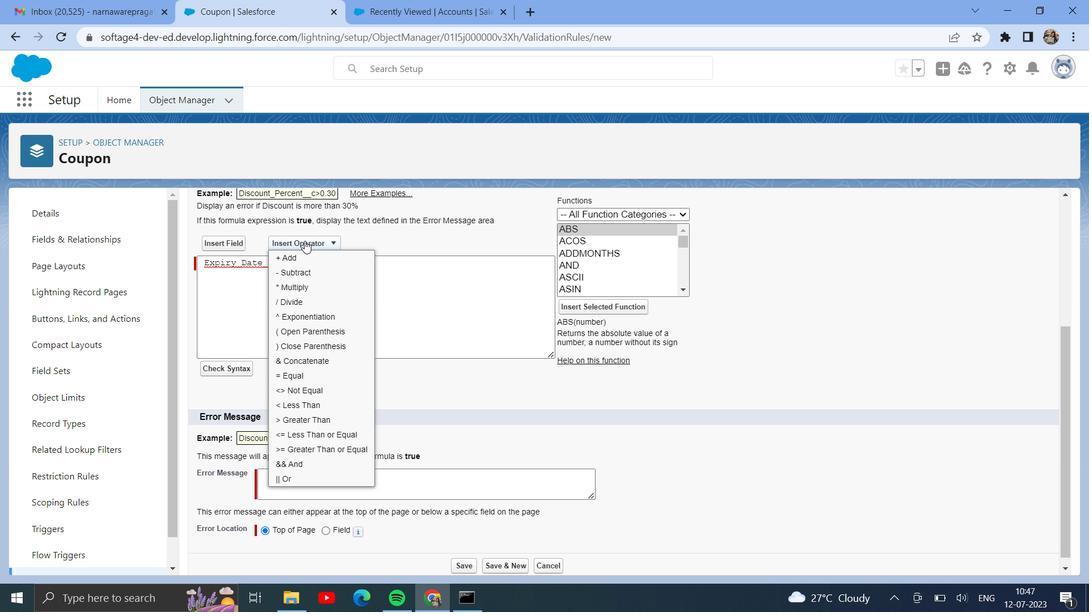 
Action: Mouse moved to (329, 408)
Screenshot: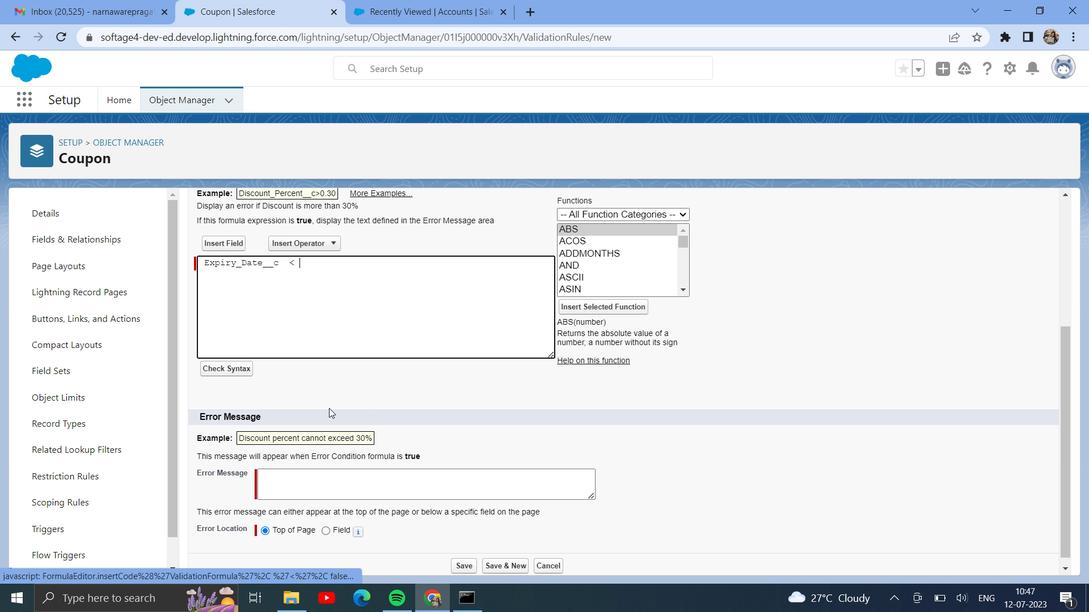 
Action: Mouse pressed left at (329, 408)
Screenshot: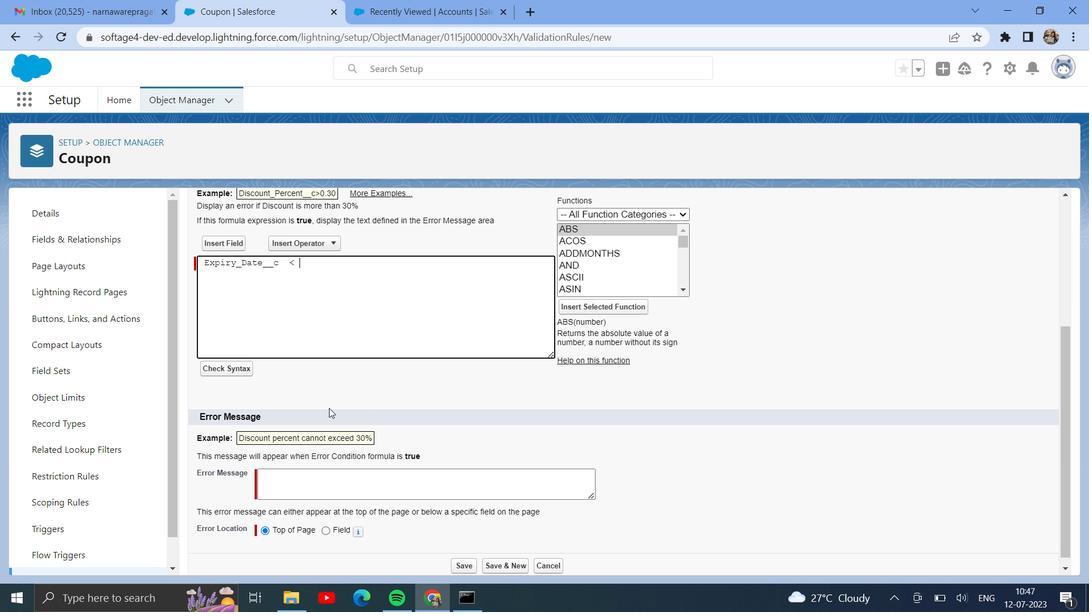 
Action: Mouse moved to (644, 264)
Screenshot: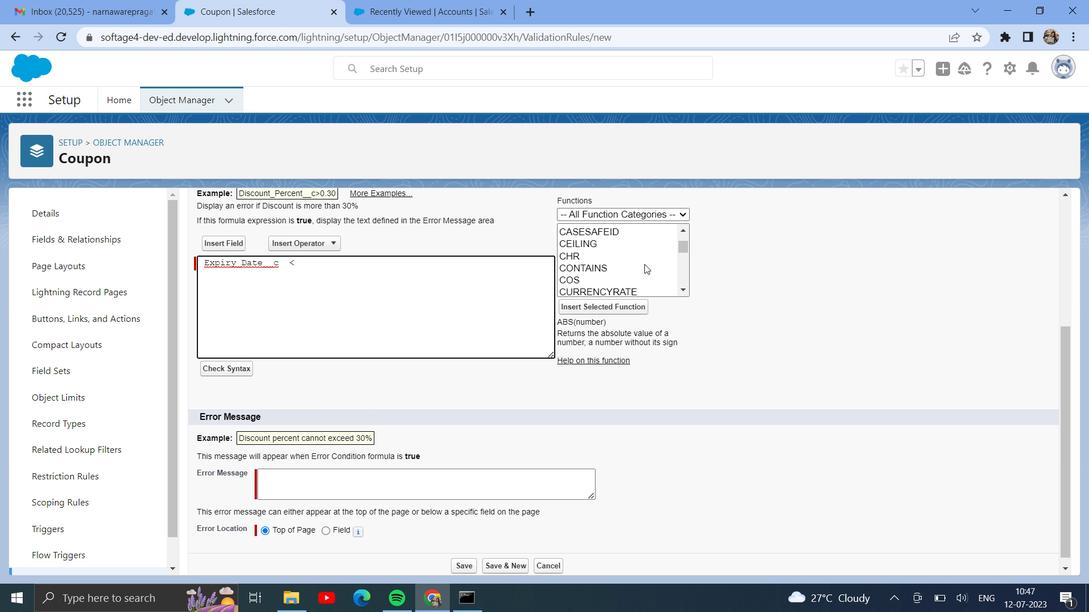 
Action: Mouse scrolled (644, 263) with delta (0, 0)
Screenshot: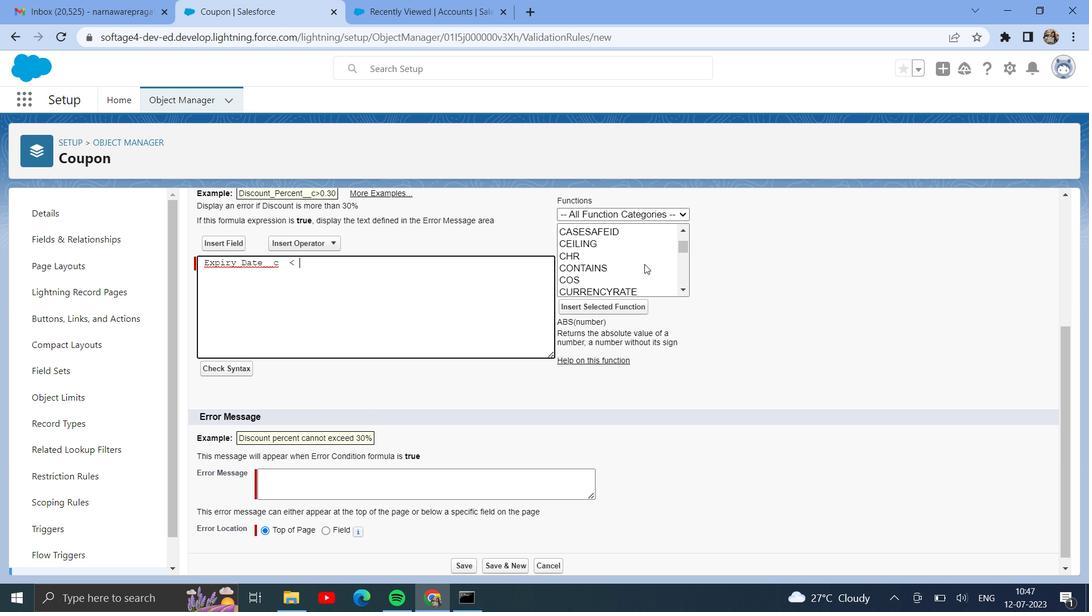 
Action: Mouse scrolled (644, 263) with delta (0, 0)
Screenshot: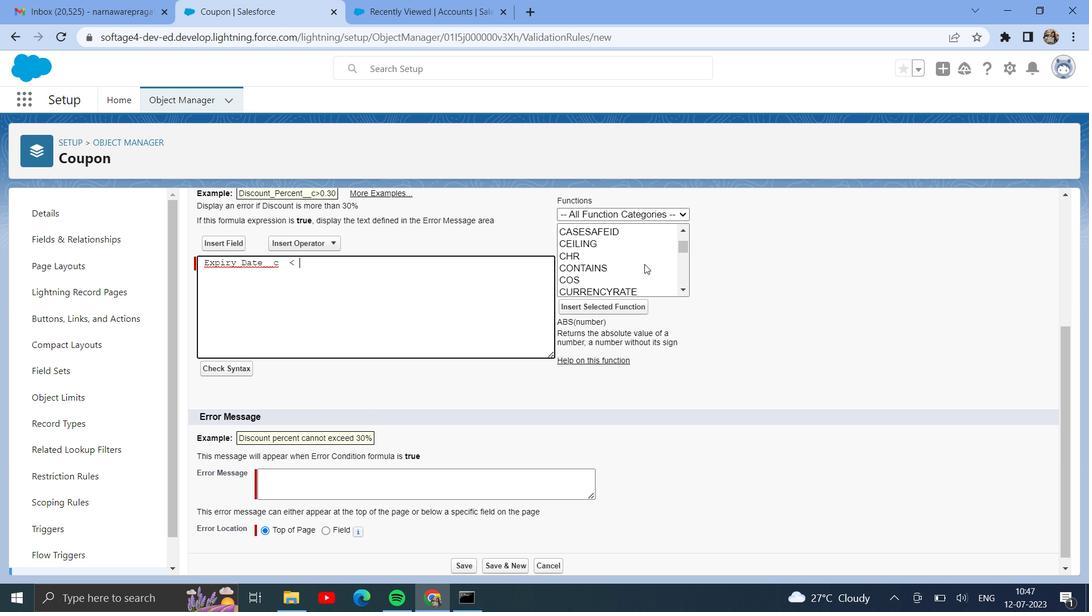 
Action: Mouse scrolled (644, 263) with delta (0, 0)
Screenshot: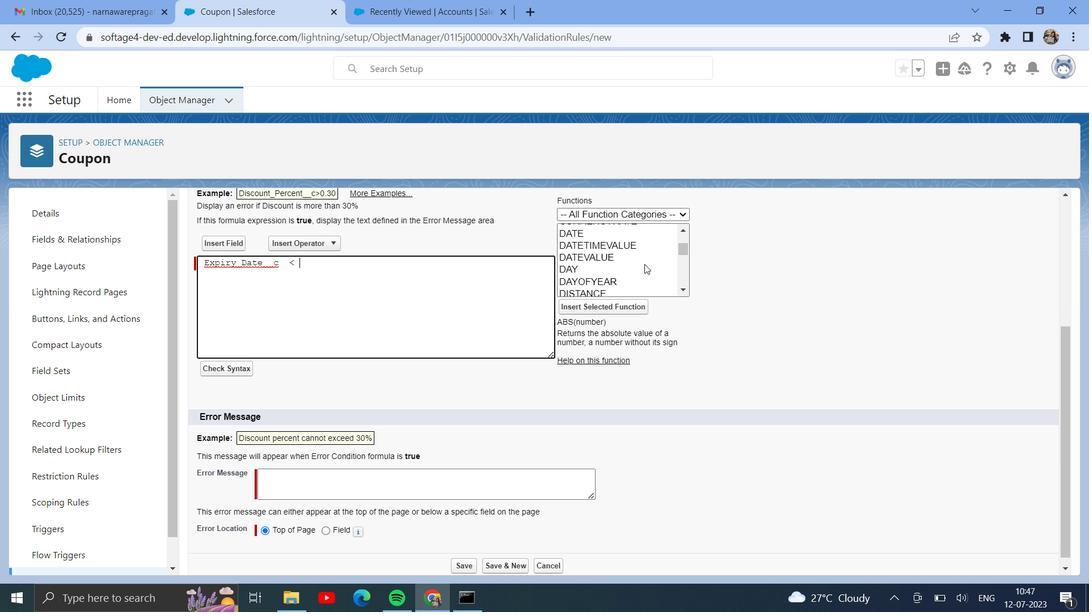 
Action: Mouse scrolled (644, 263) with delta (0, 0)
Screenshot: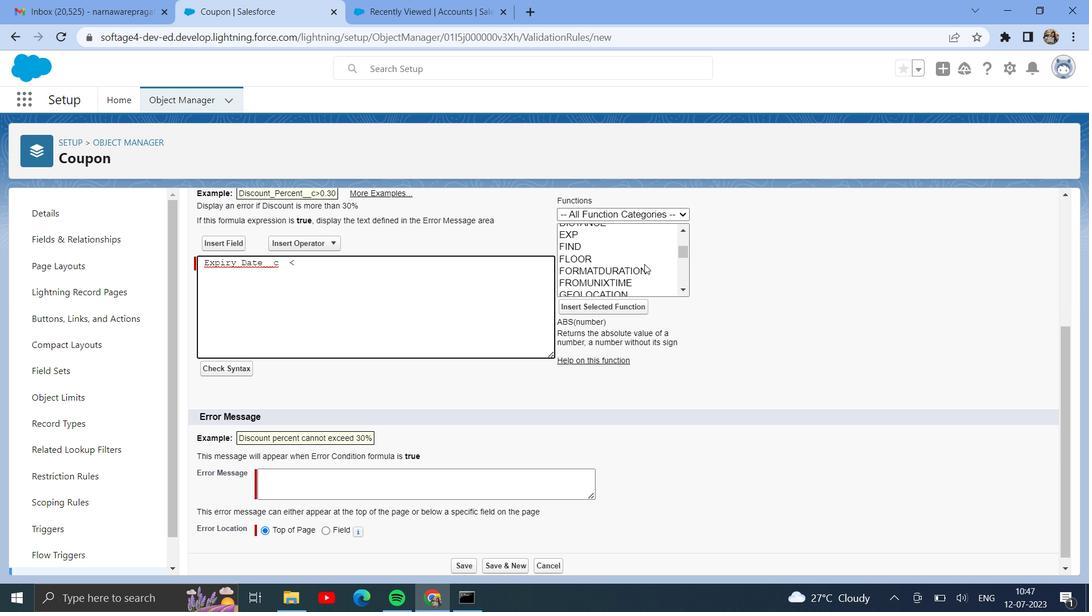 
Action: Mouse scrolled (644, 263) with delta (0, 0)
Screenshot: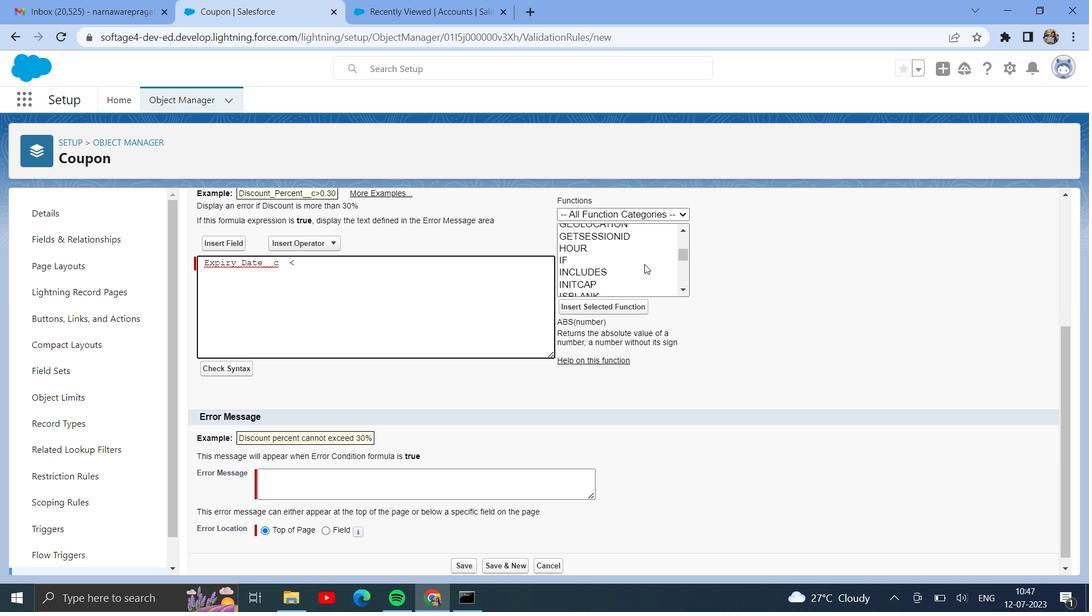 
Action: Mouse scrolled (644, 263) with delta (0, 0)
Screenshot: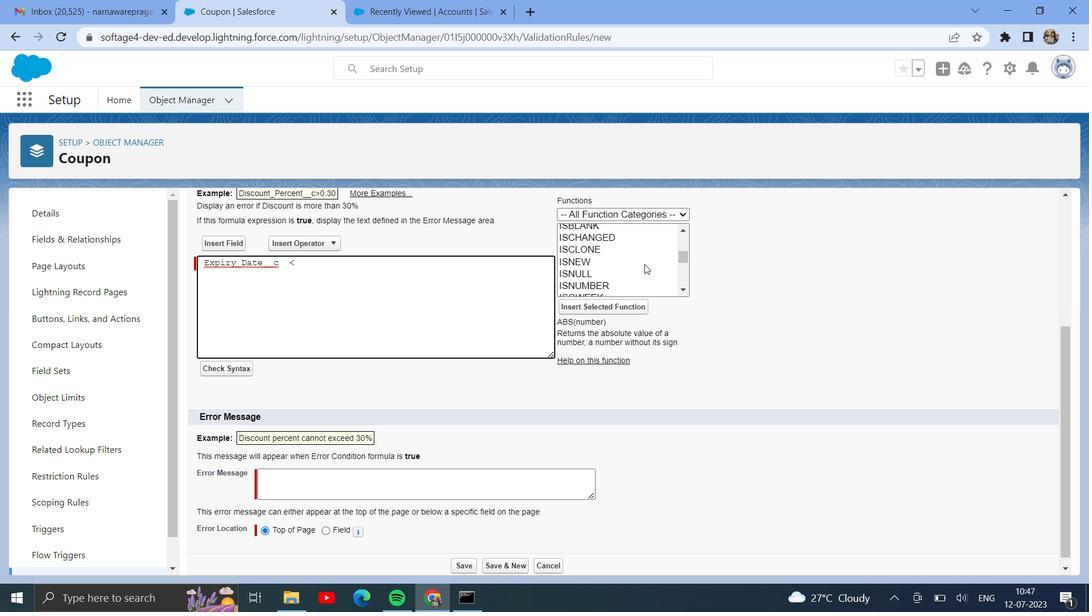 
Action: Mouse scrolled (644, 263) with delta (0, 0)
Screenshot: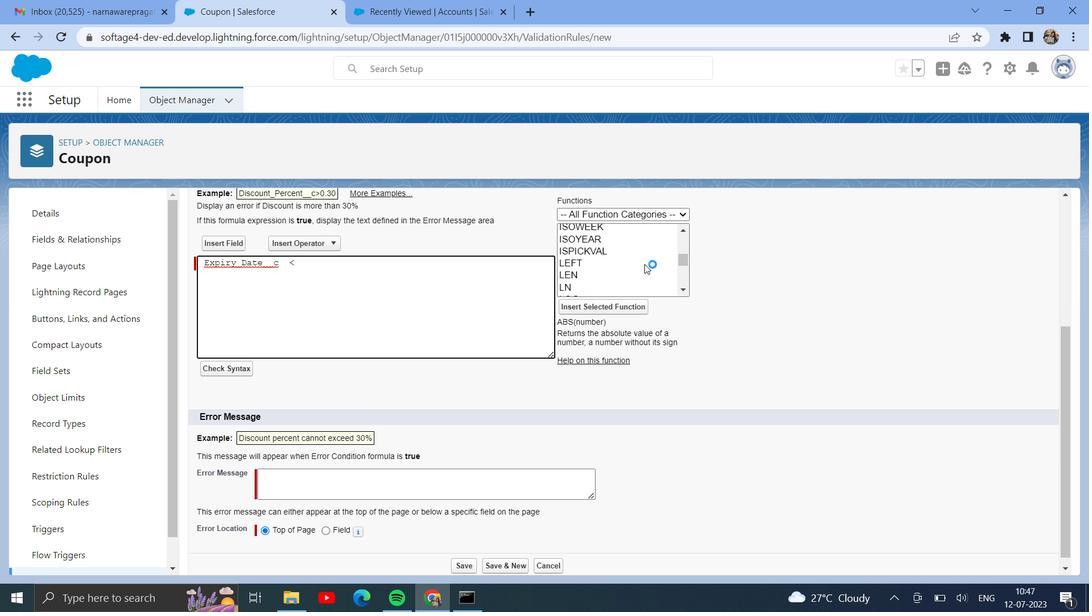 
Action: Mouse scrolled (644, 263) with delta (0, 0)
Screenshot: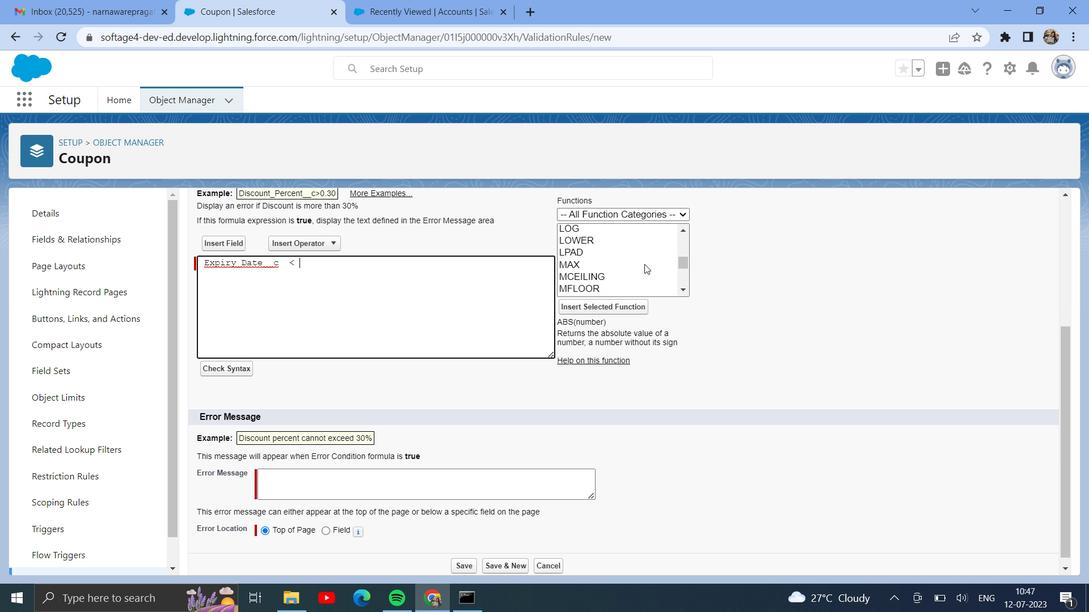 
Action: Mouse scrolled (644, 263) with delta (0, 0)
Screenshot: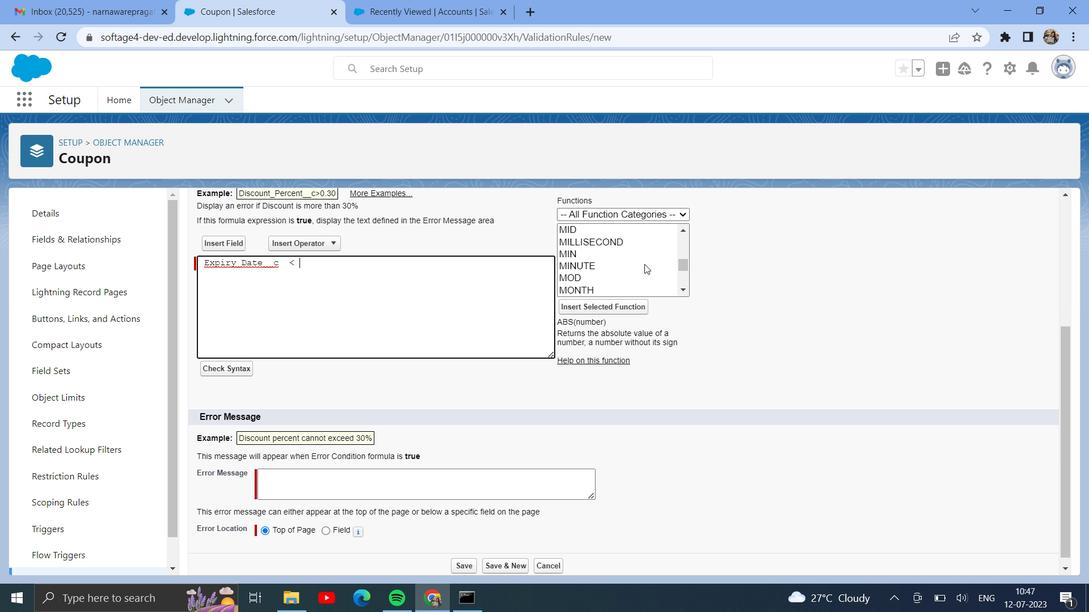 
Action: Mouse scrolled (644, 263) with delta (0, 0)
Screenshot: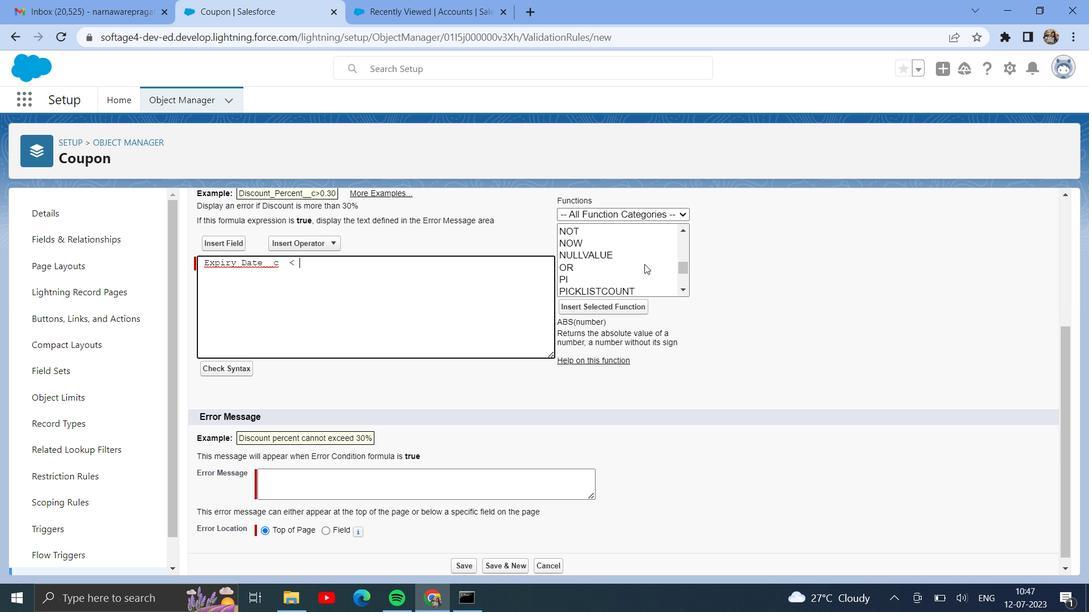 
Action: Mouse scrolled (644, 263) with delta (0, 0)
Screenshot: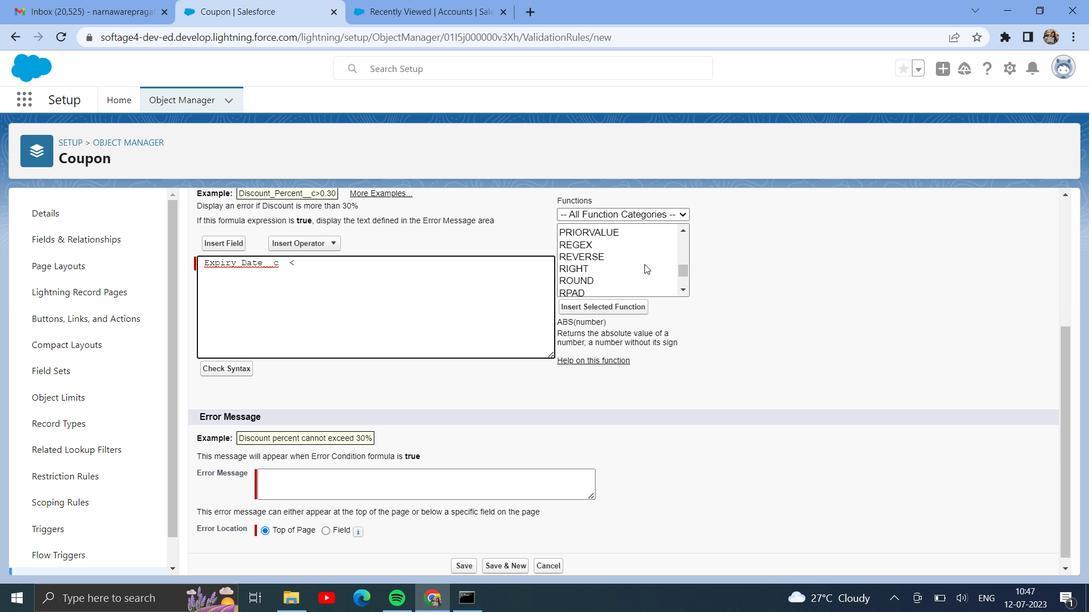 
Action: Mouse scrolled (644, 263) with delta (0, 0)
Screenshot: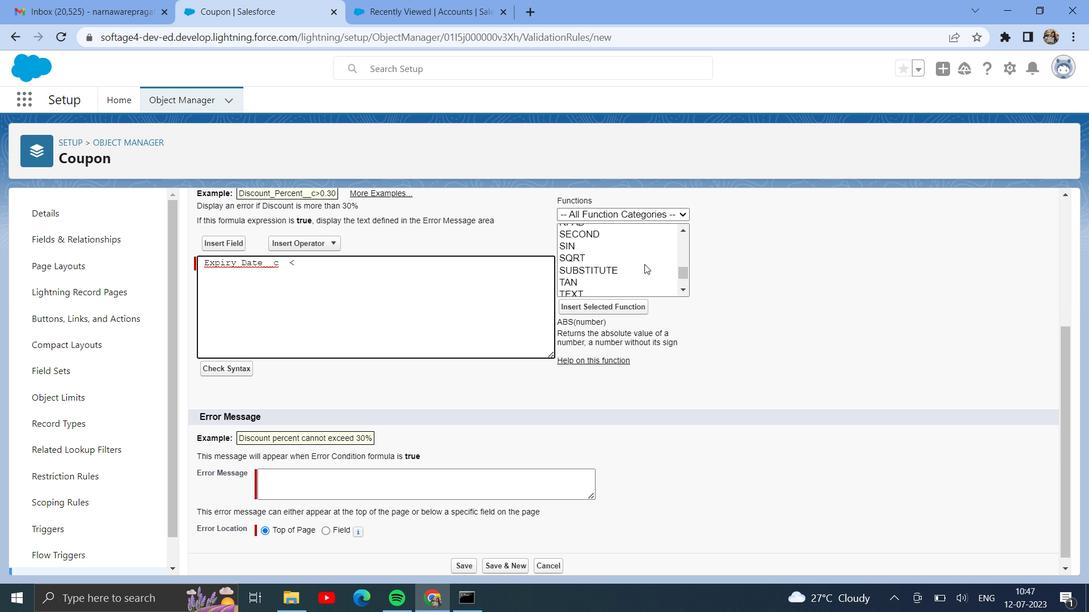 
Action: Mouse scrolled (644, 263) with delta (0, 0)
Screenshot: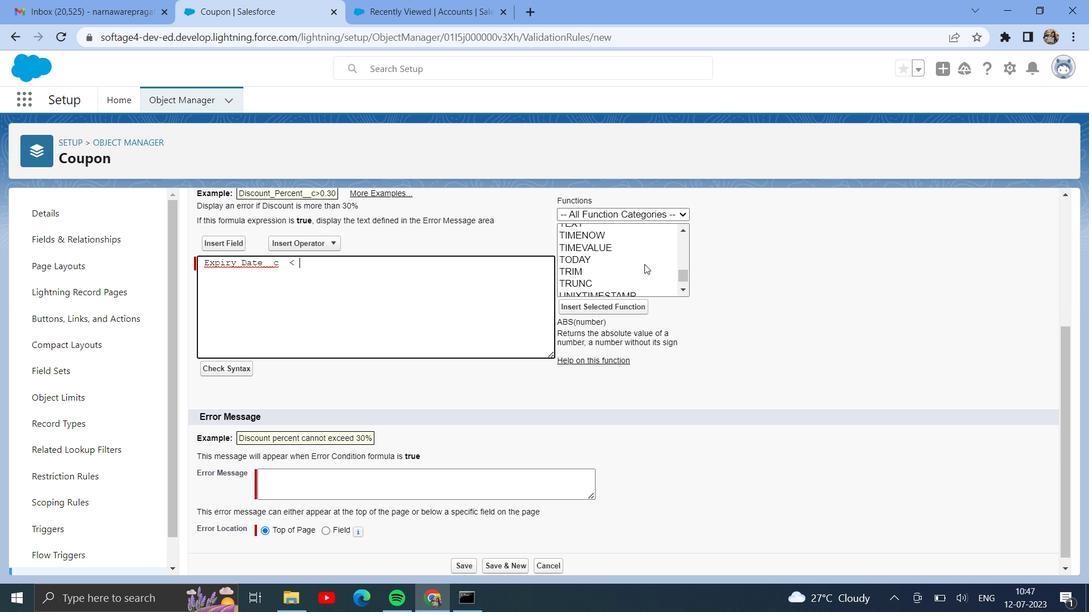 
Action: Mouse pressed left at (644, 264)
Screenshot: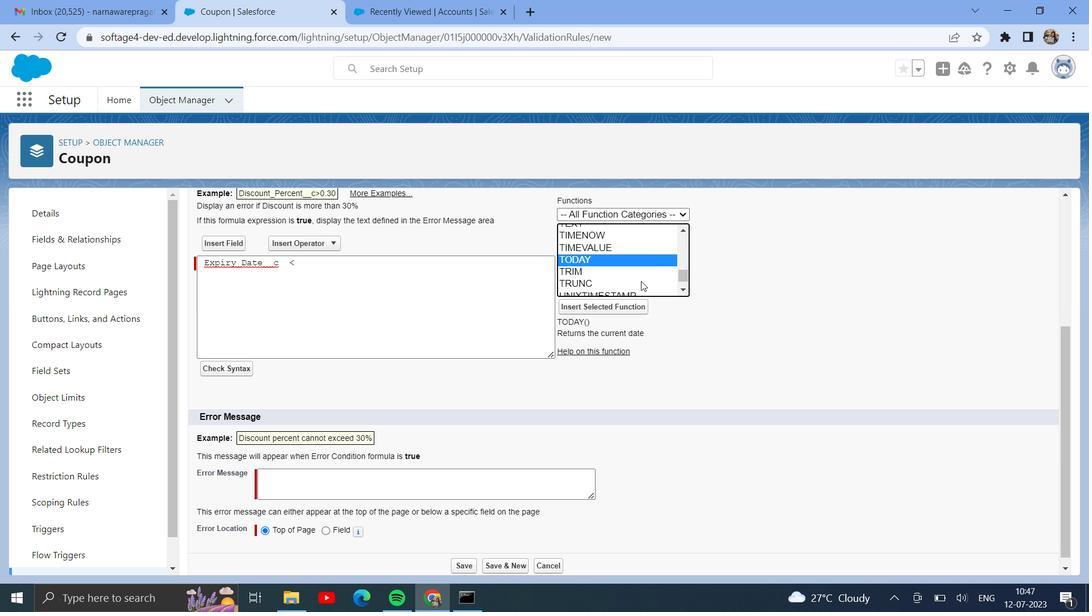 
Action: Mouse moved to (597, 303)
Screenshot: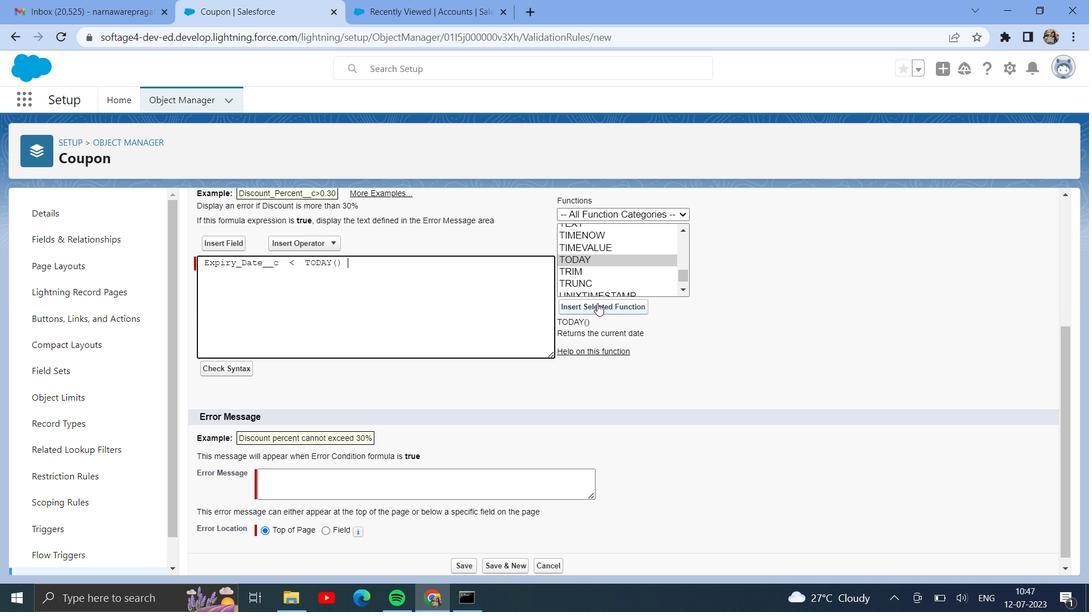 
Action: Mouse pressed left at (597, 303)
Screenshot: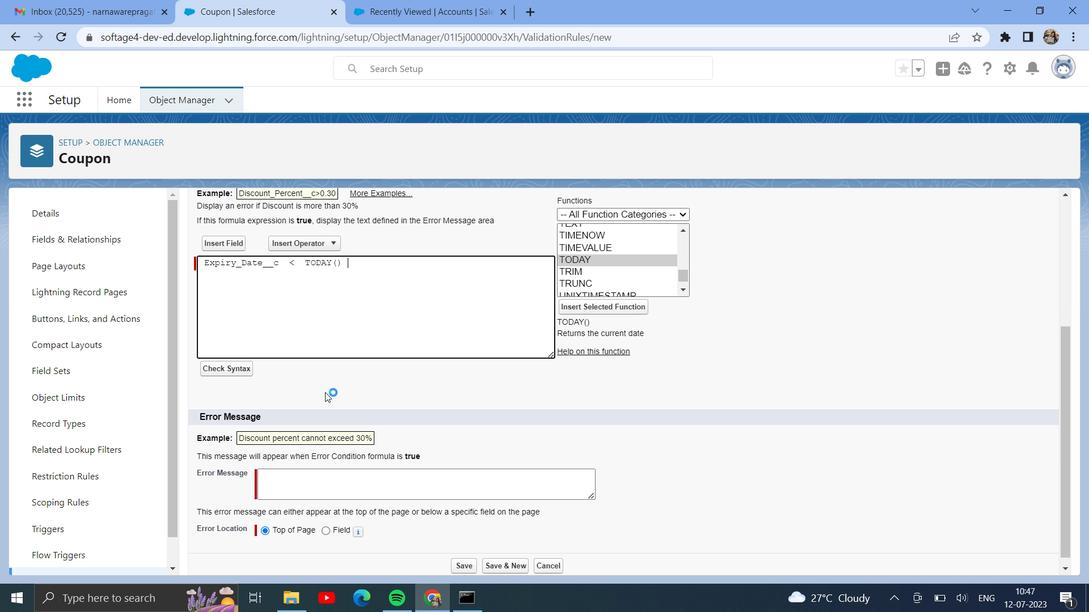 
Action: Mouse moved to (260, 400)
Screenshot: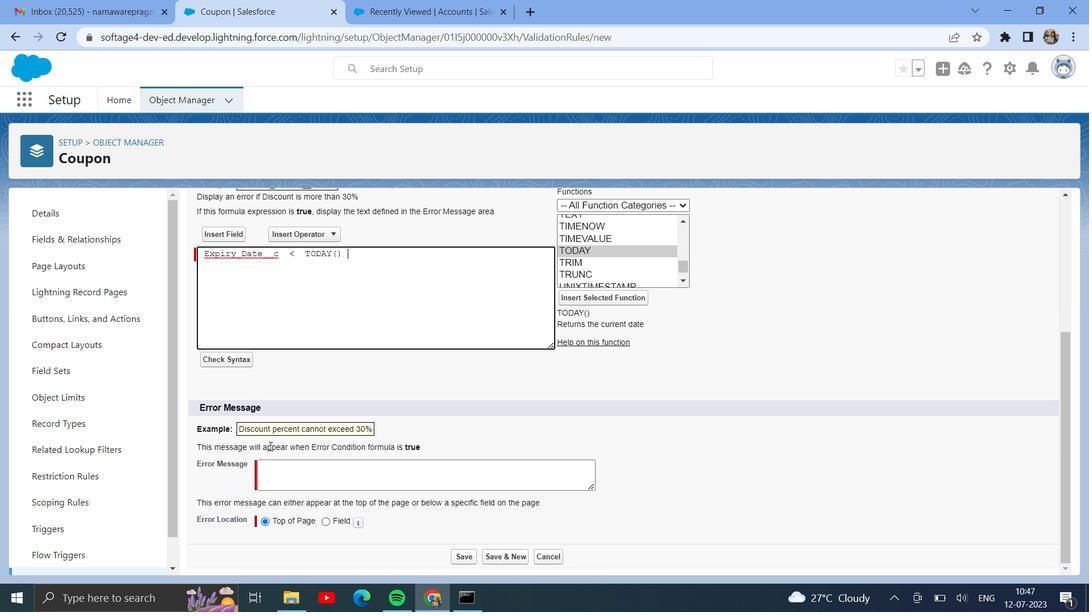 
Action: Mouse scrolled (260, 399) with delta (0, 0)
Screenshot: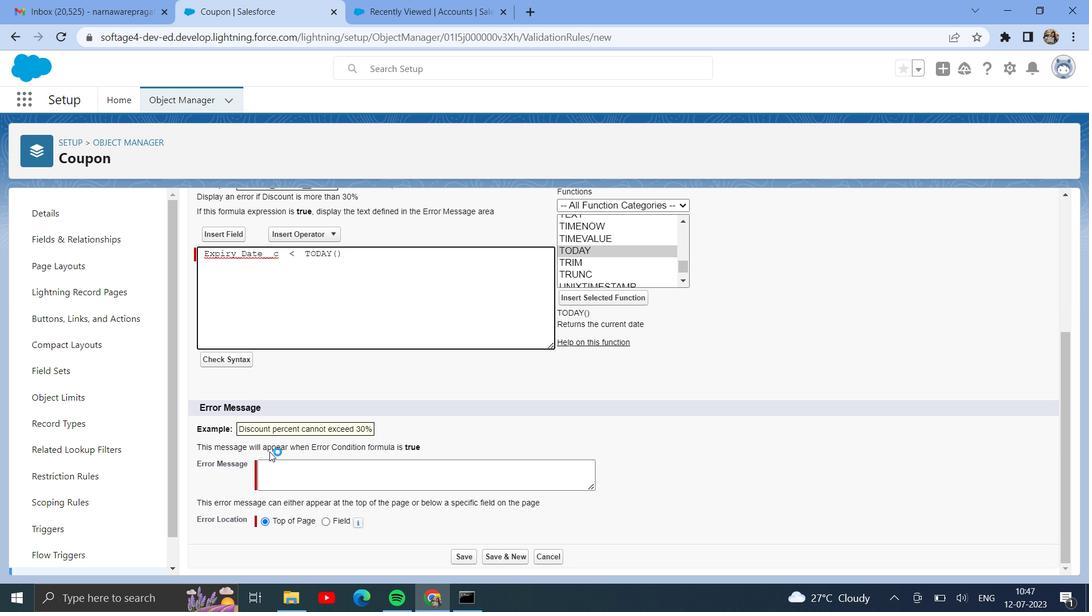 
Action: Mouse moved to (293, 482)
Screenshot: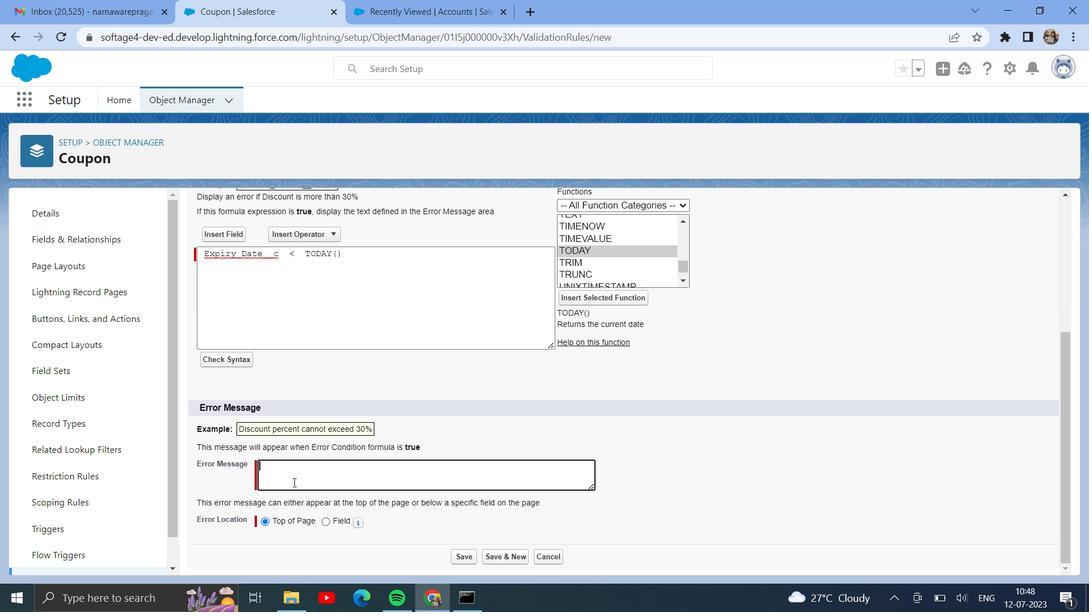 
Action: Mouse pressed left at (293, 482)
Screenshot: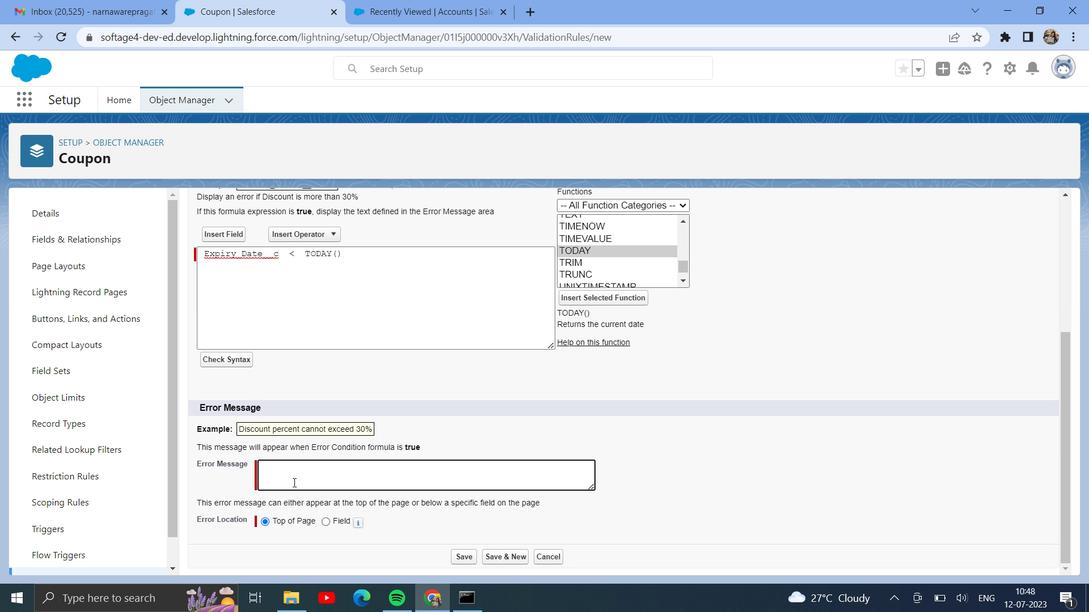 
Action: Key pressed <Key.shift>Expiry<Key.space>date<Key.space>should<Key.space>be<Key.space>greater<Key.space>the<Key.backspace>ant<Key.backspace><Key.space>today
Screenshot: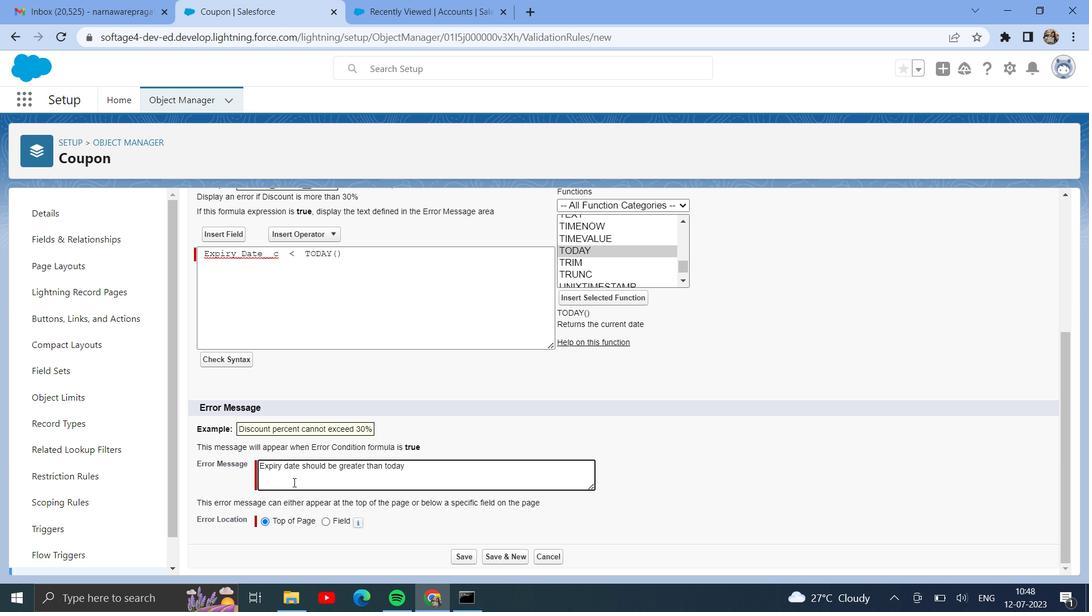 
Action: Mouse moved to (325, 523)
Screenshot: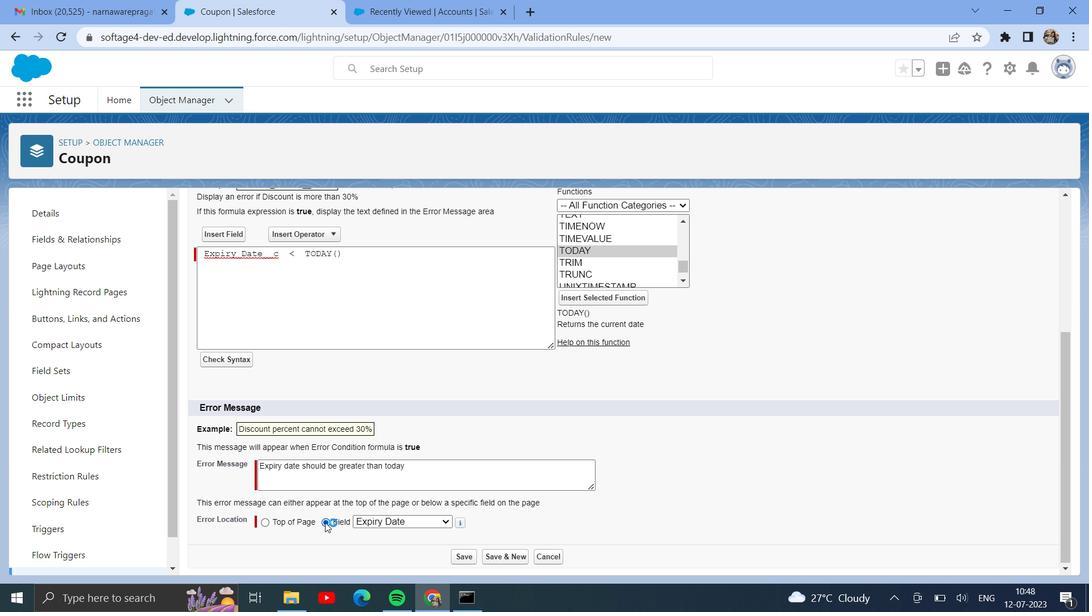
Action: Mouse pressed left at (325, 523)
Screenshot: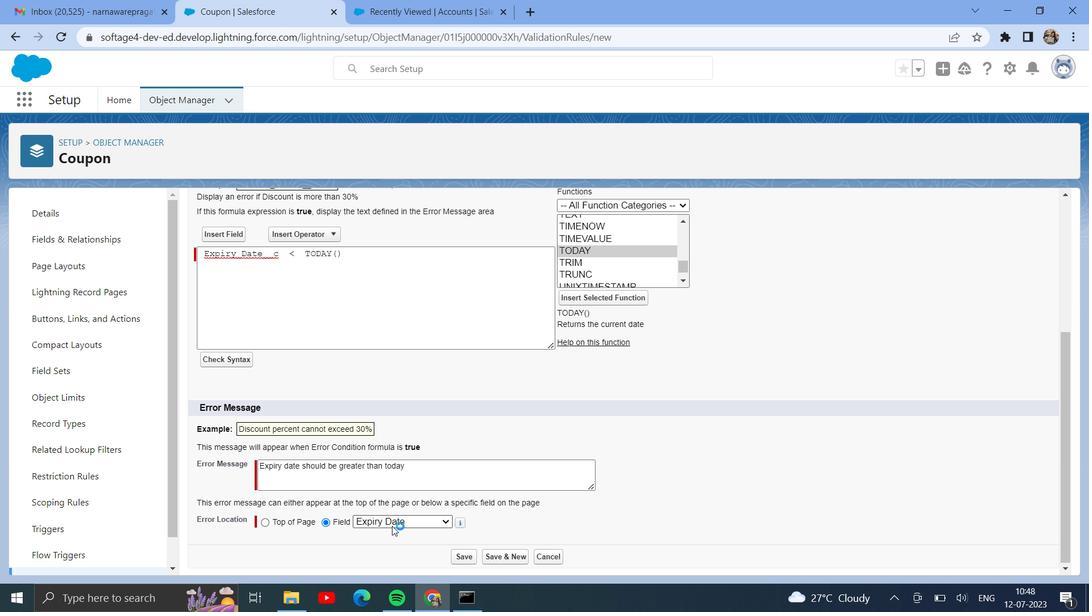 
Action: Mouse moved to (491, 534)
Screenshot: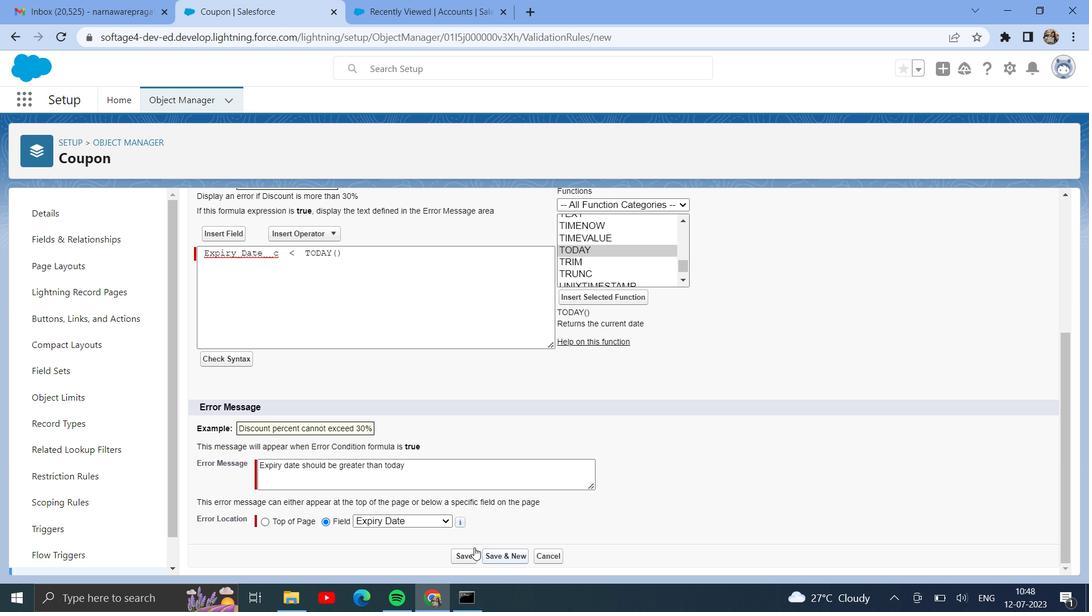 
Action: Mouse scrolled (491, 533) with delta (0, 0)
Screenshot: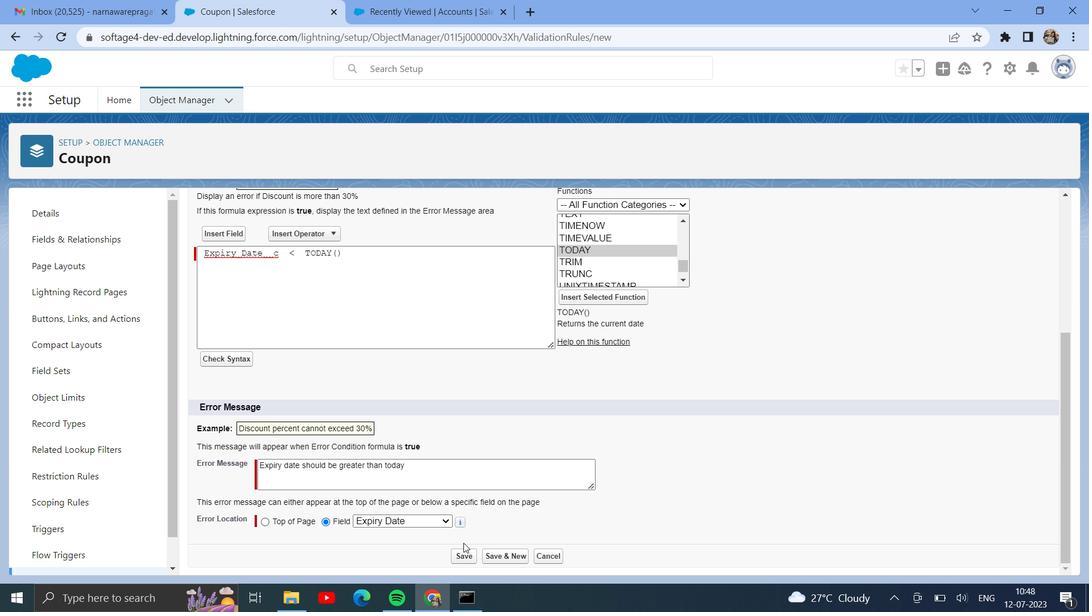 
Action: Mouse moved to (463, 553)
Screenshot: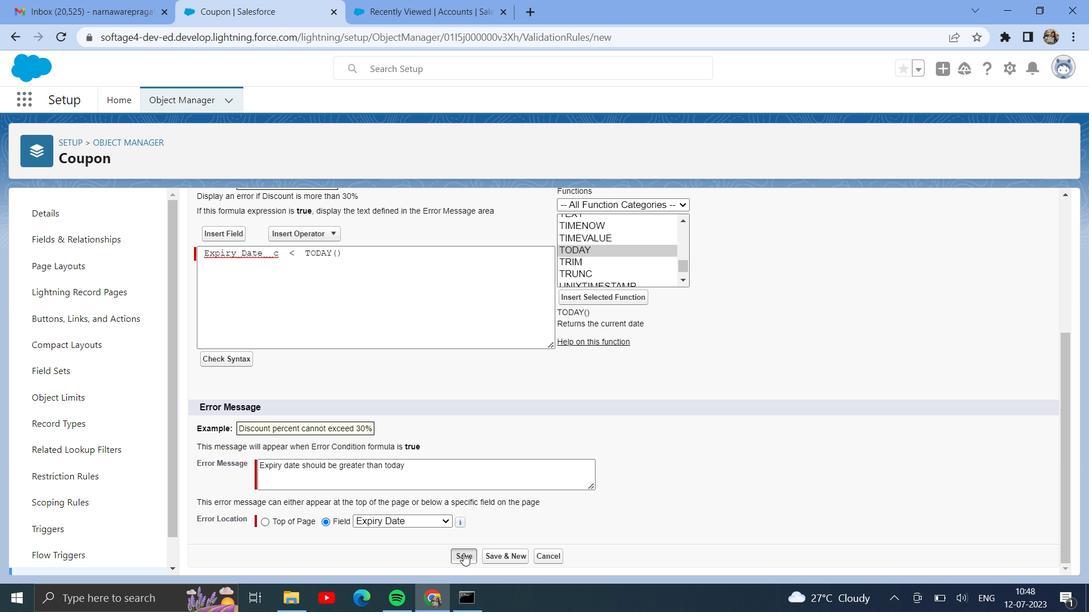 
Action: Mouse pressed left at (463, 553)
Screenshot: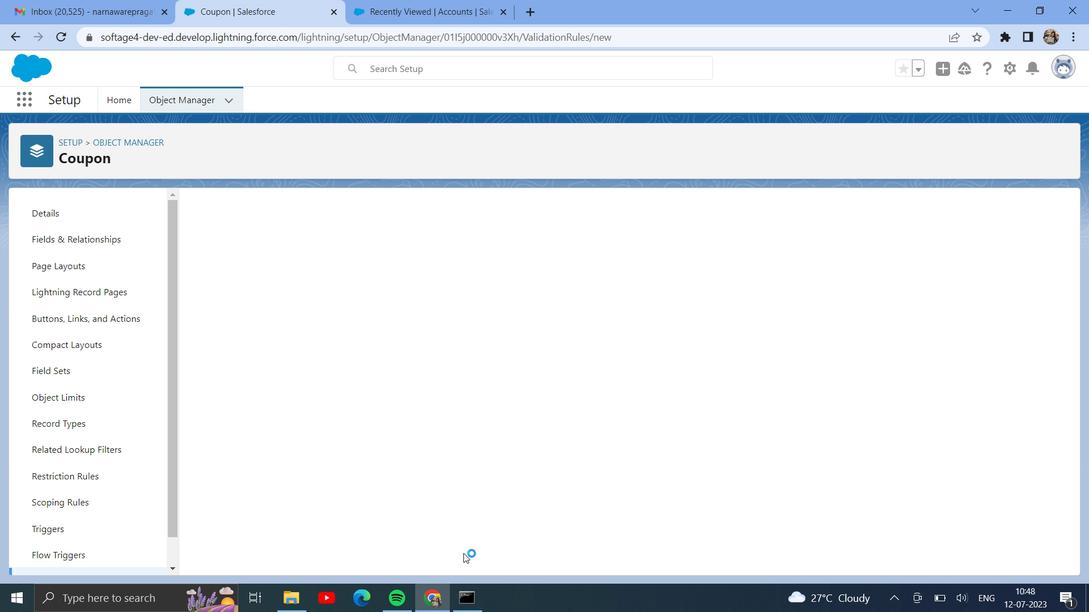 
Action: Mouse moved to (427, 5)
Screenshot: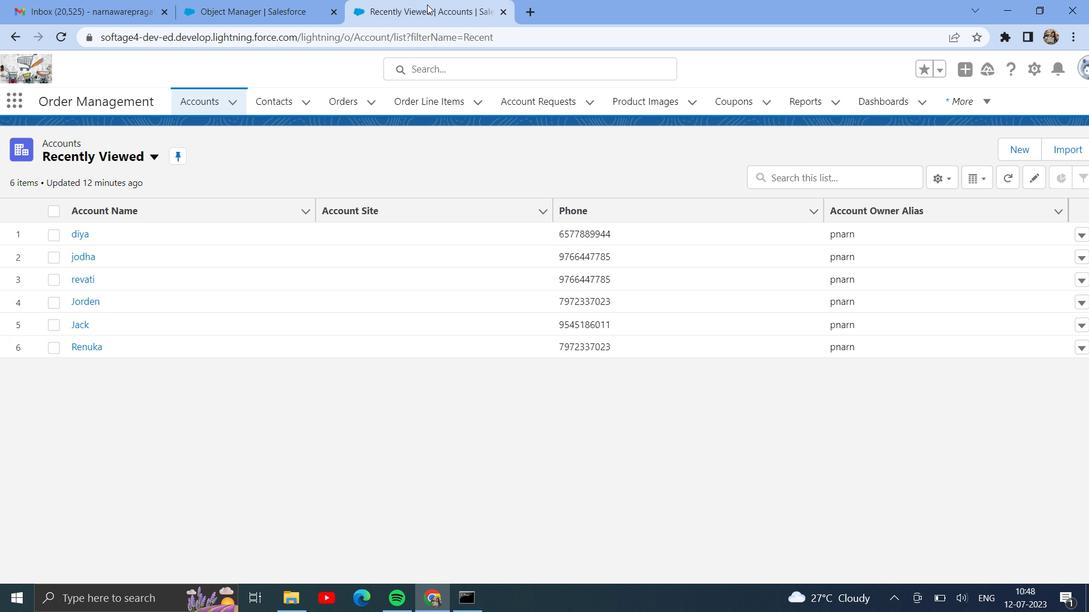
Action: Mouse pressed left at (427, 5)
Screenshot: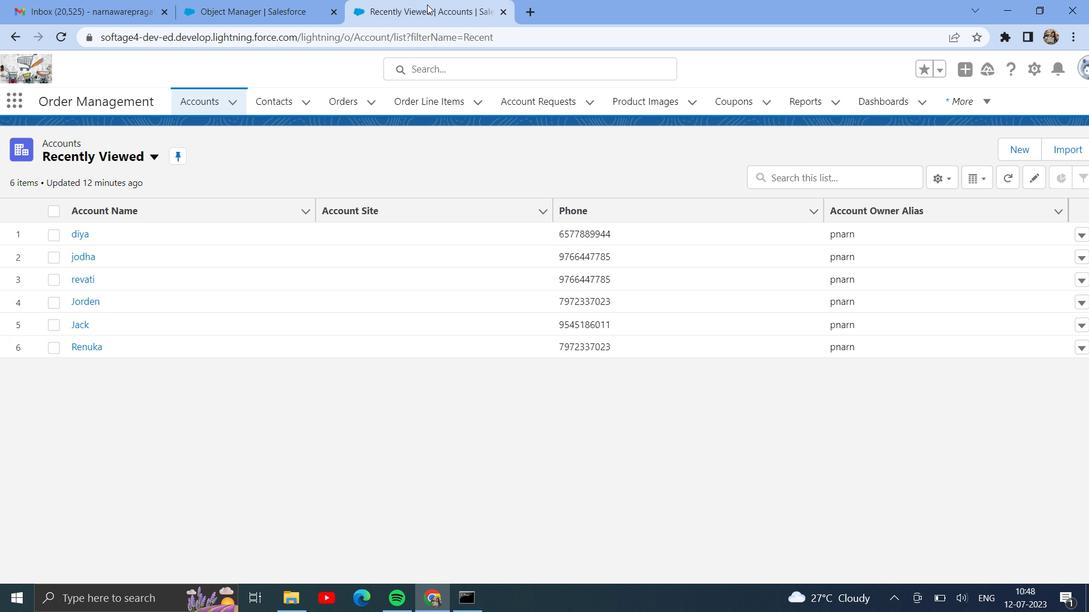 
Action: Mouse moved to (738, 102)
Screenshot: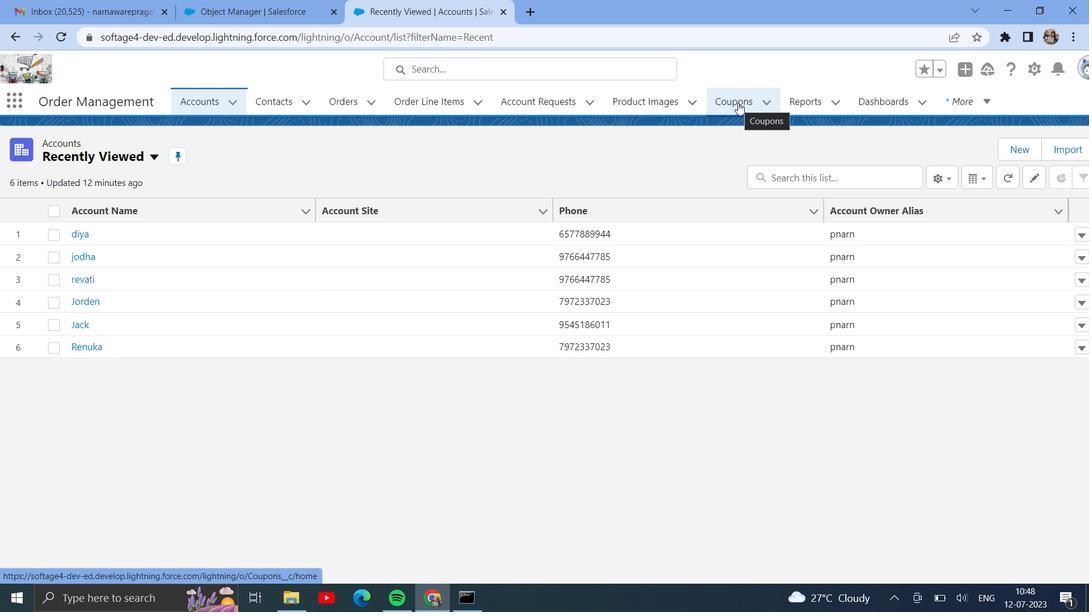 
Action: Mouse pressed left at (738, 102)
Screenshot: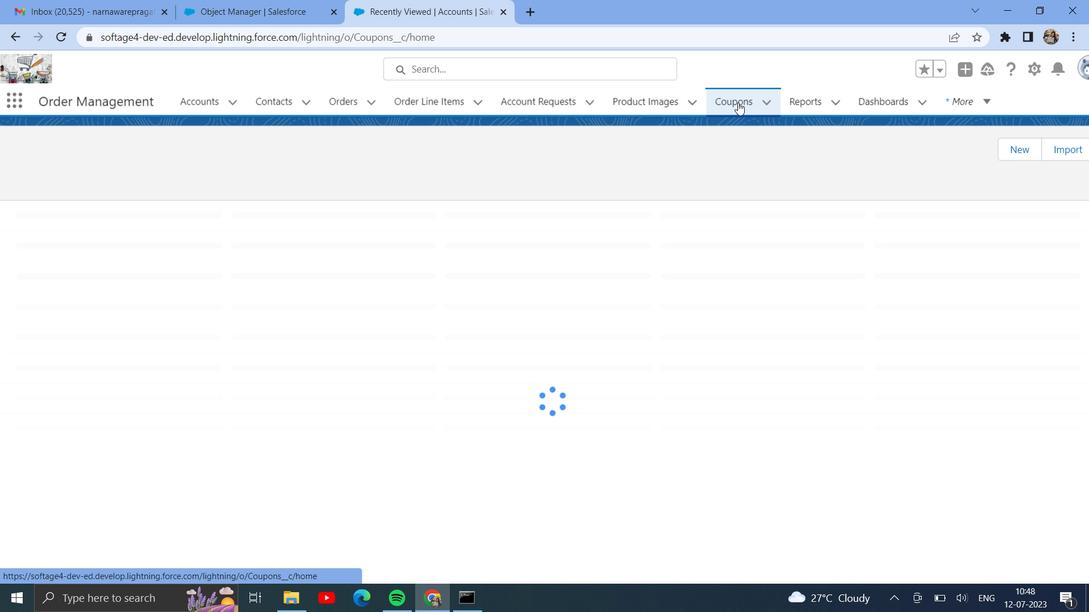 
Action: Mouse moved to (919, 153)
Screenshot: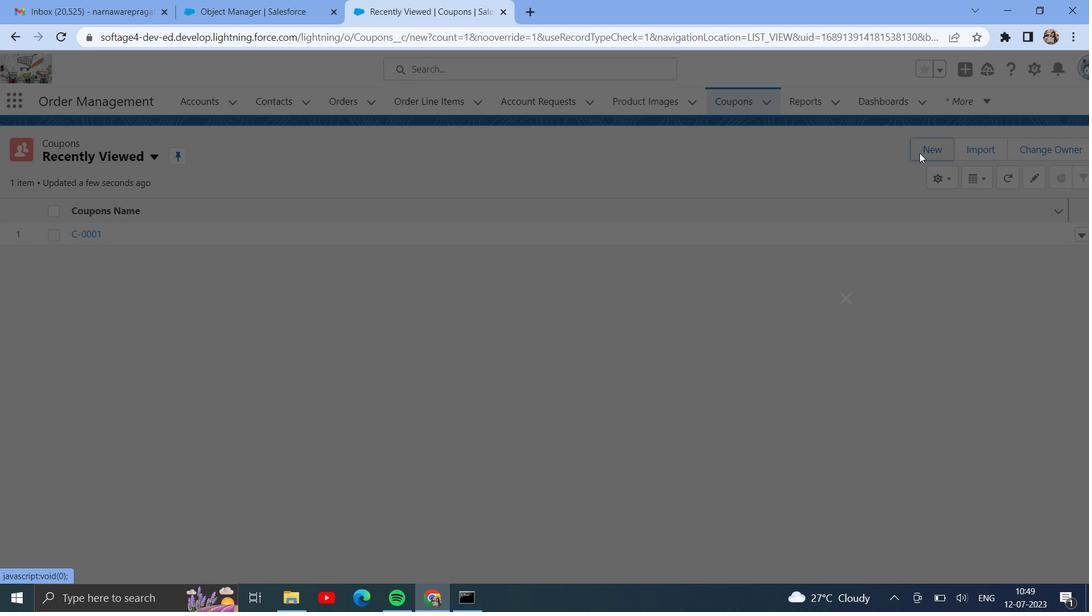 
Action: Mouse pressed left at (919, 153)
Screenshot: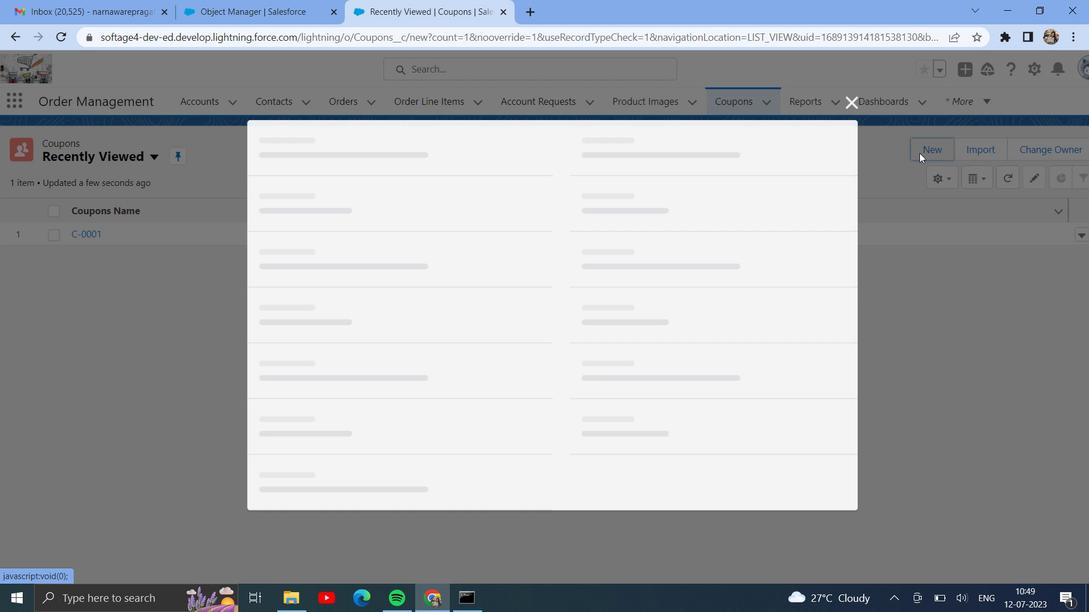 
Action: Mouse moved to (803, 348)
Screenshot: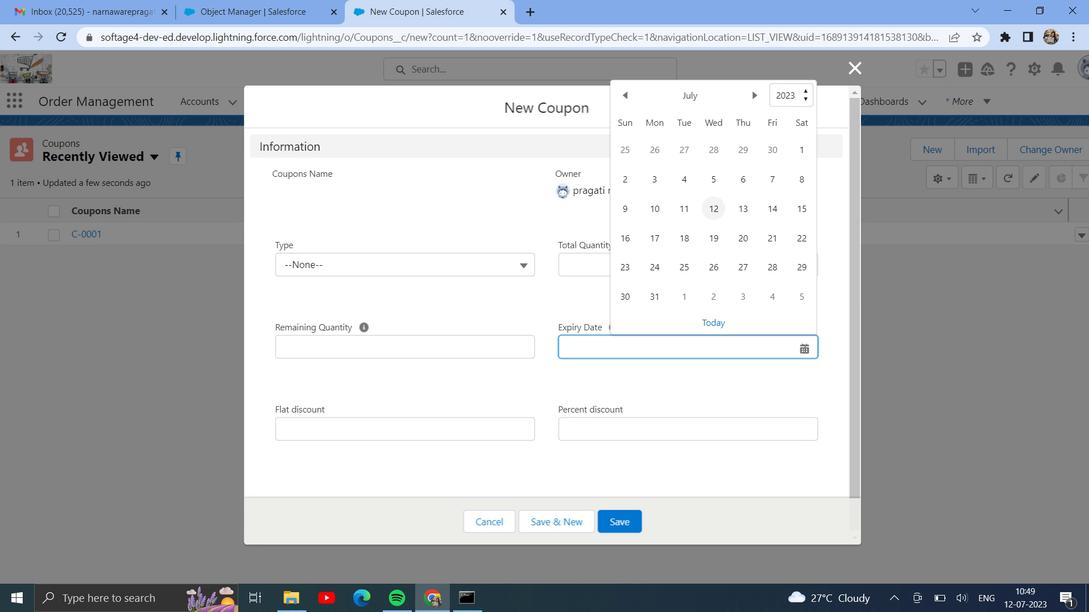 
Action: Mouse pressed left at (803, 348)
Screenshot: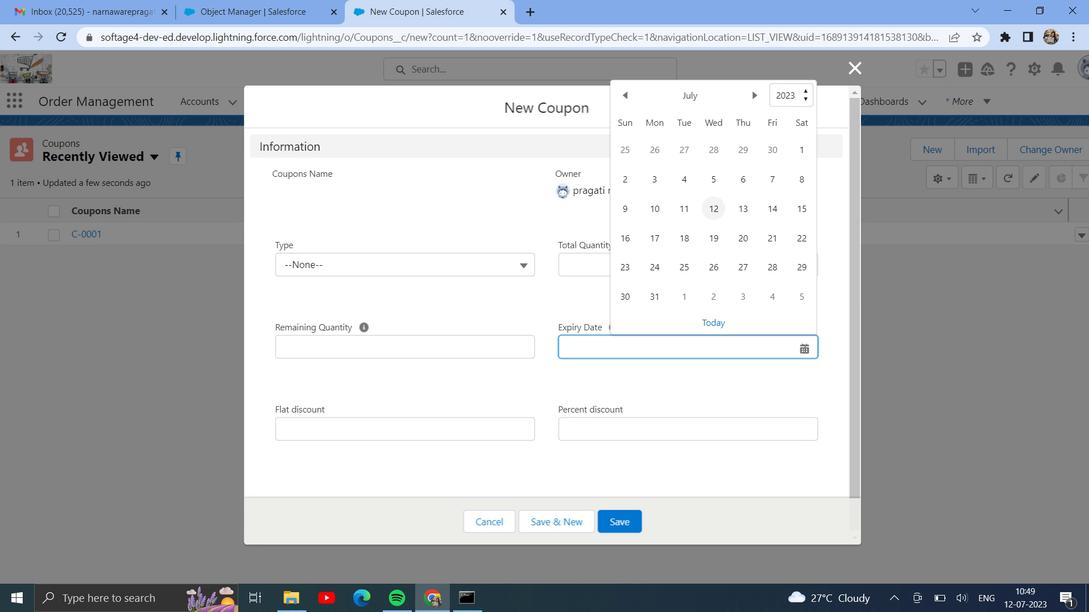 
Action: Mouse moved to (652, 211)
Screenshot: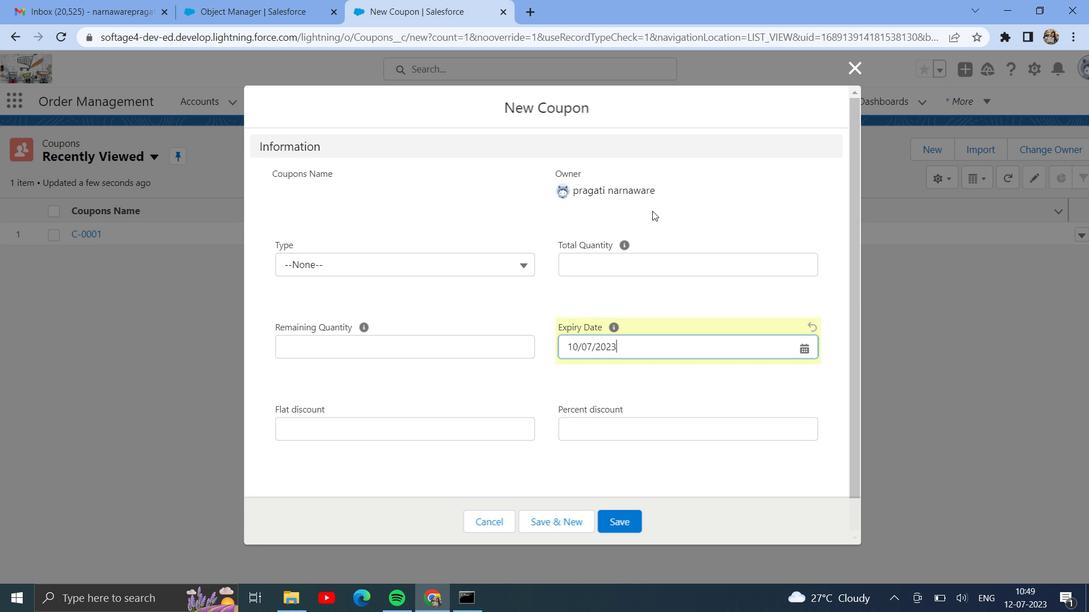 
Action: Mouse pressed left at (652, 211)
Screenshot: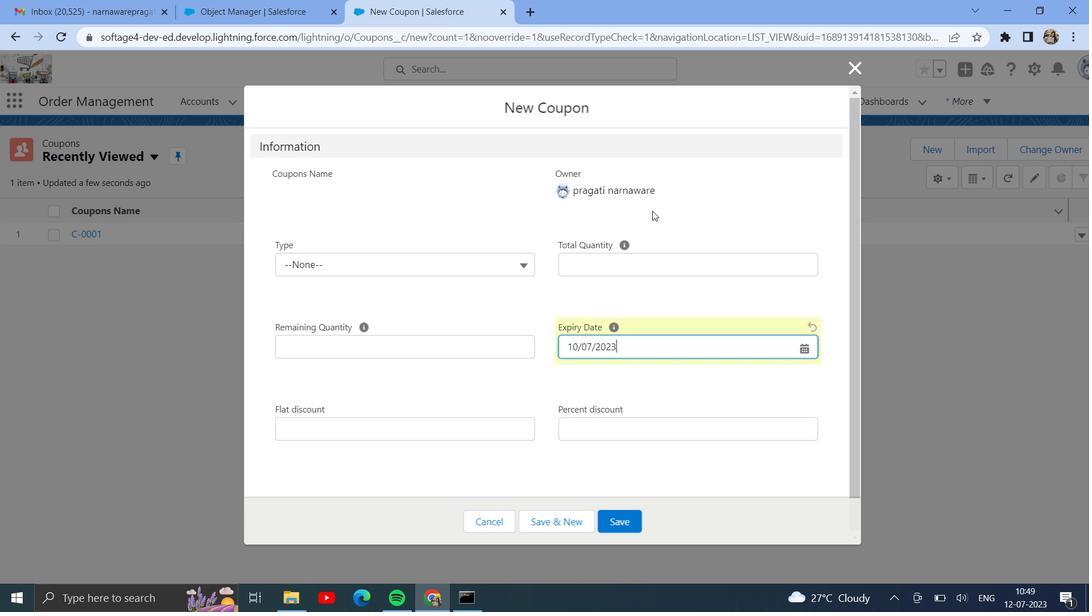 
Action: Mouse moved to (618, 522)
Screenshot: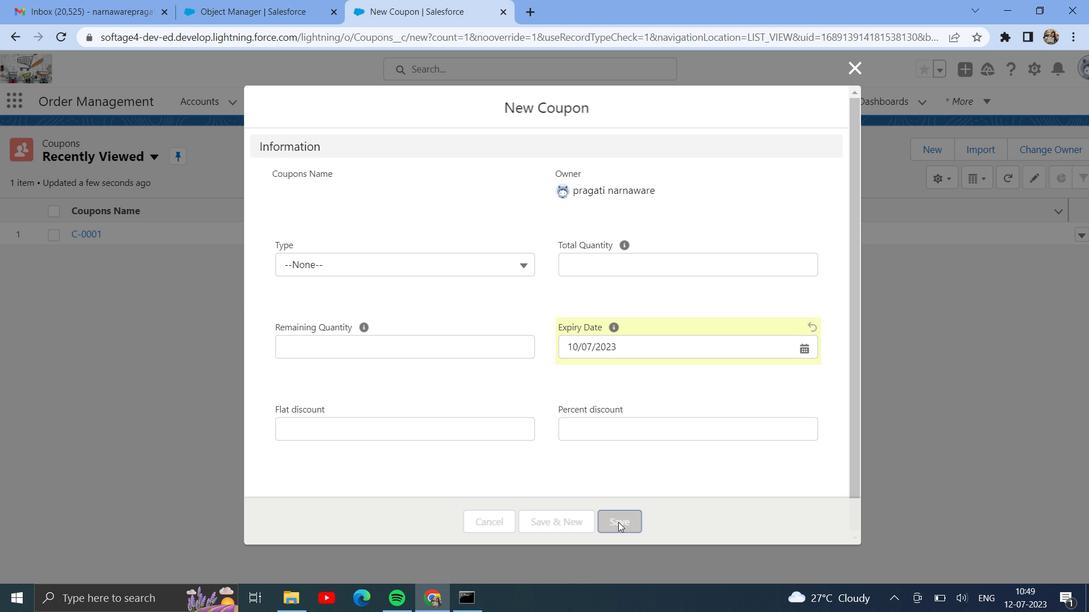 
Action: Mouse pressed left at (618, 522)
Screenshot: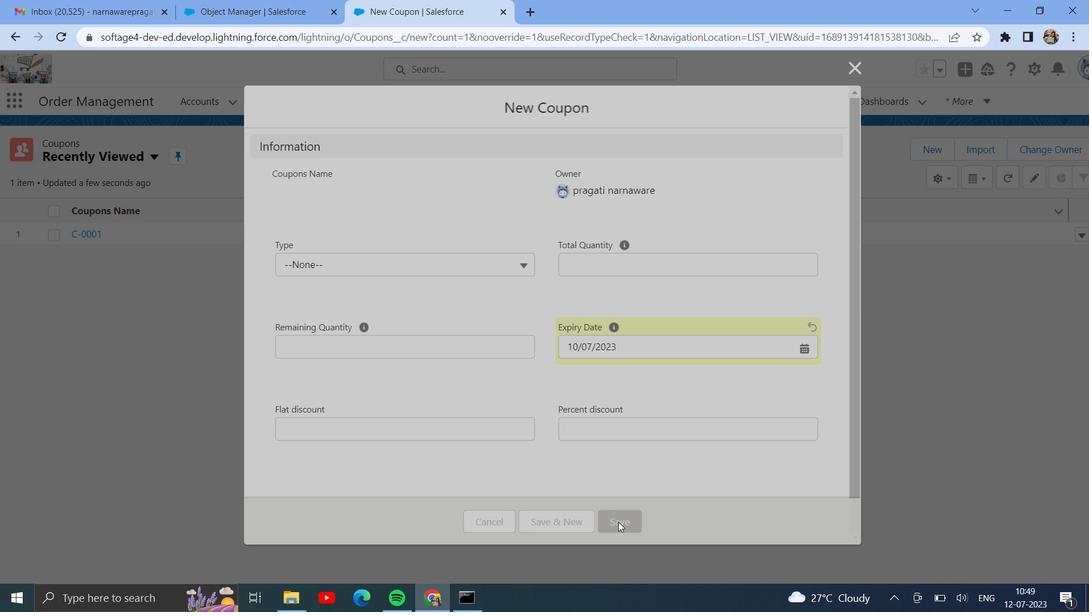 
Action: Mouse moved to (466, 270)
Screenshot: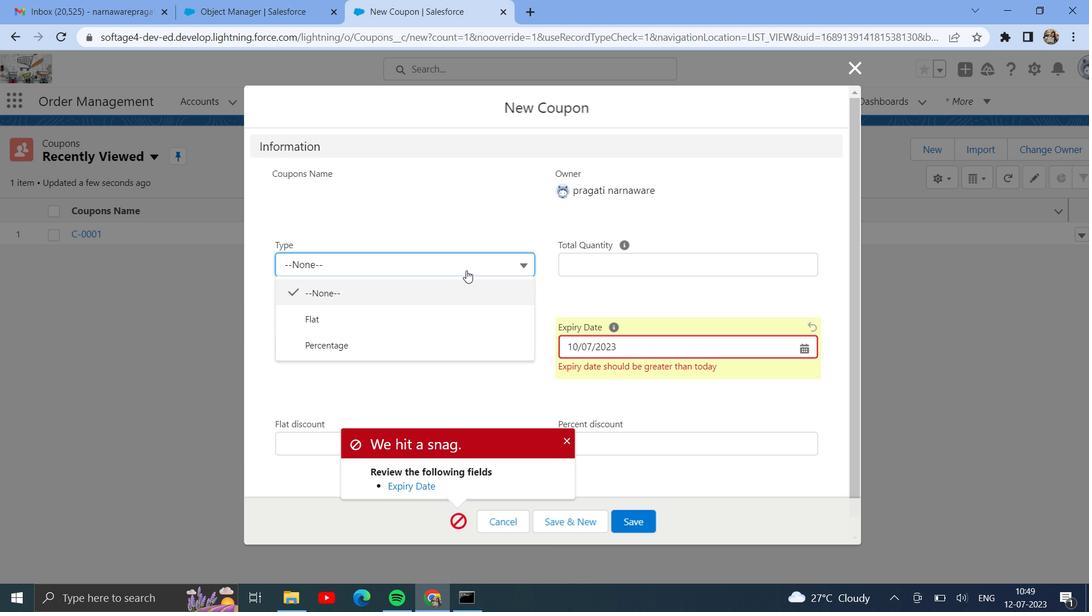 
Action: Mouse pressed left at (466, 270)
Screenshot: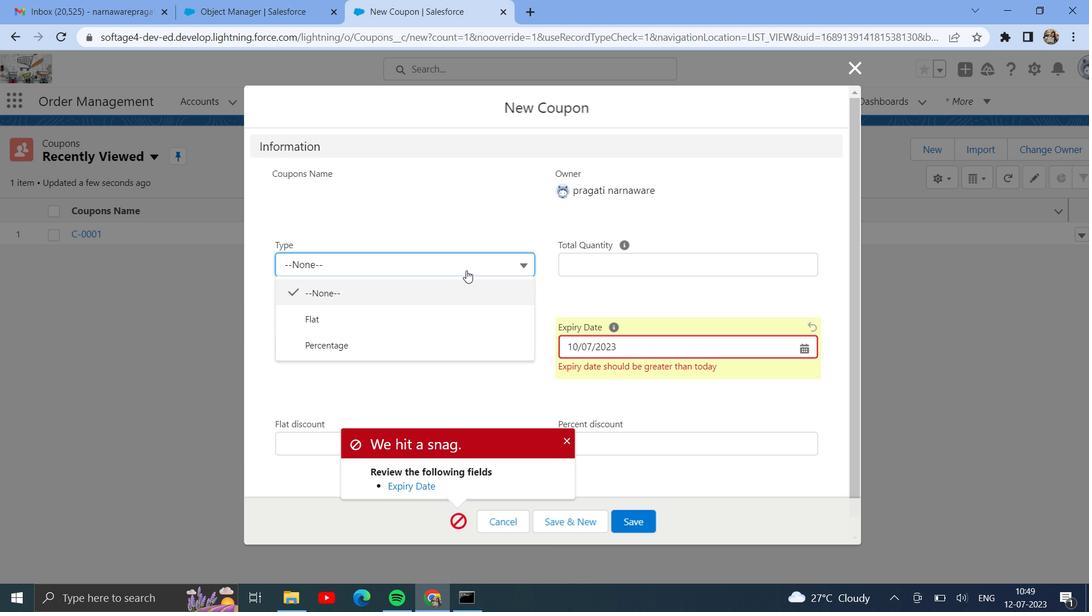 
Action: Mouse moved to (502, 218)
Screenshot: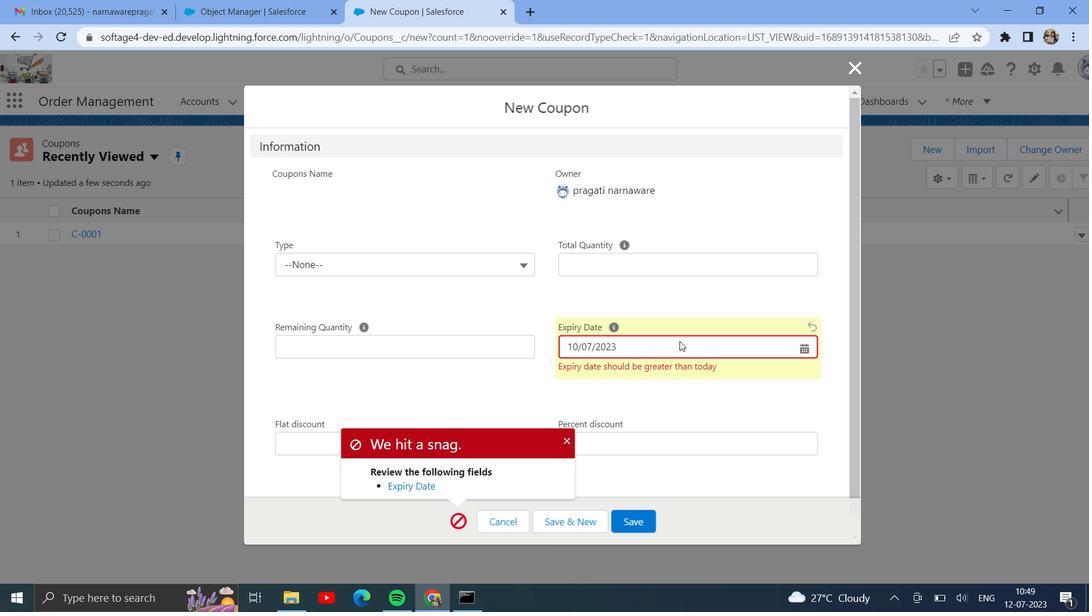 
Action: Mouse pressed left at (502, 218)
Screenshot: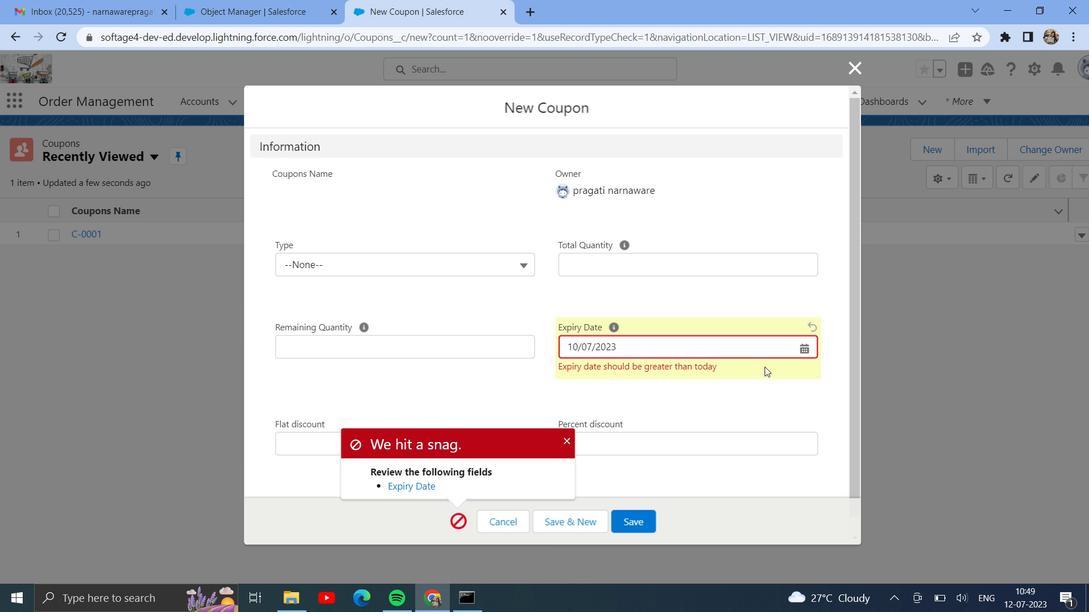 
Action: Mouse moved to (803, 352)
Screenshot: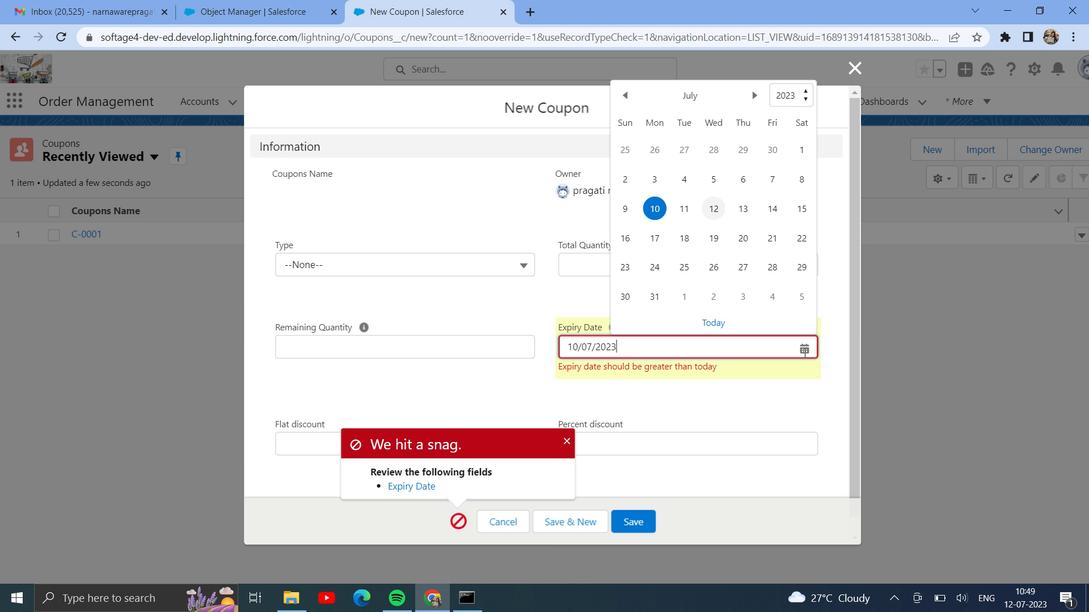 
Action: Mouse pressed left at (803, 352)
Screenshot: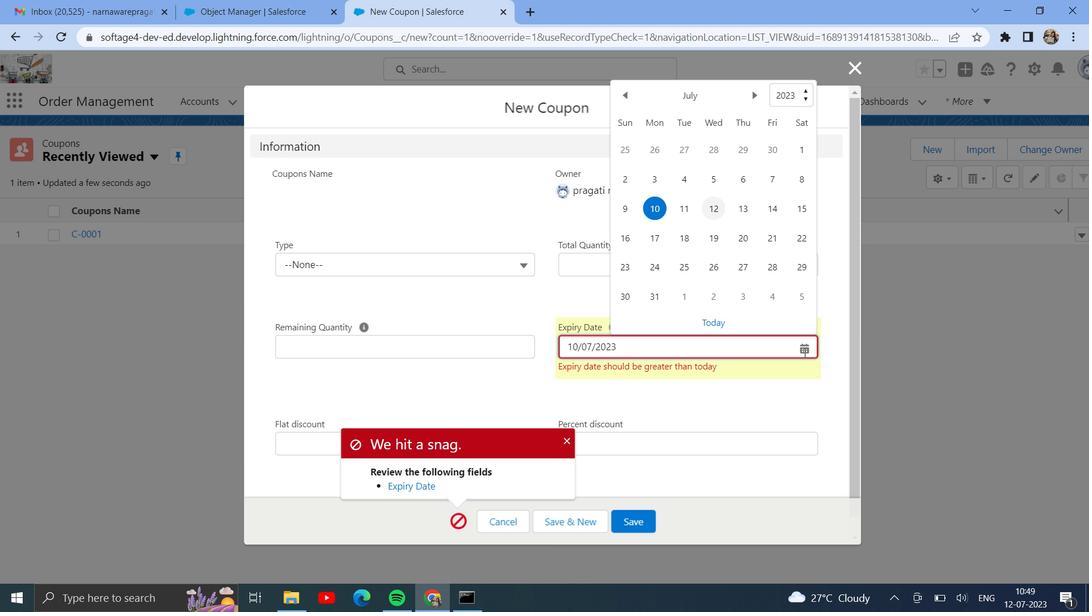 
Action: Mouse moved to (718, 213)
Screenshot: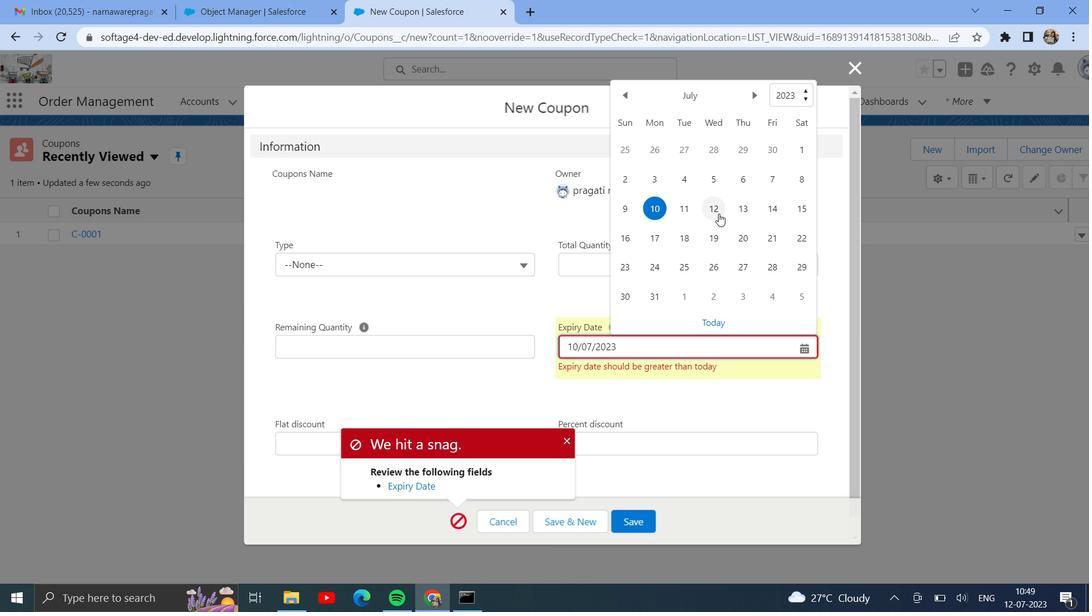
Action: Mouse pressed left at (718, 213)
Screenshot: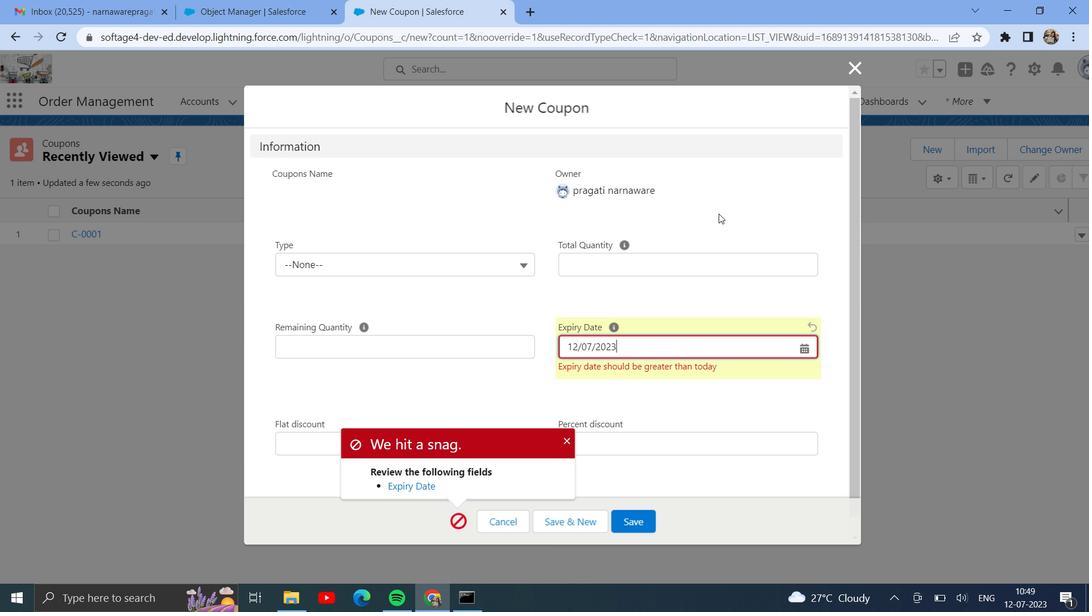 
Action: Mouse moved to (642, 519)
Screenshot: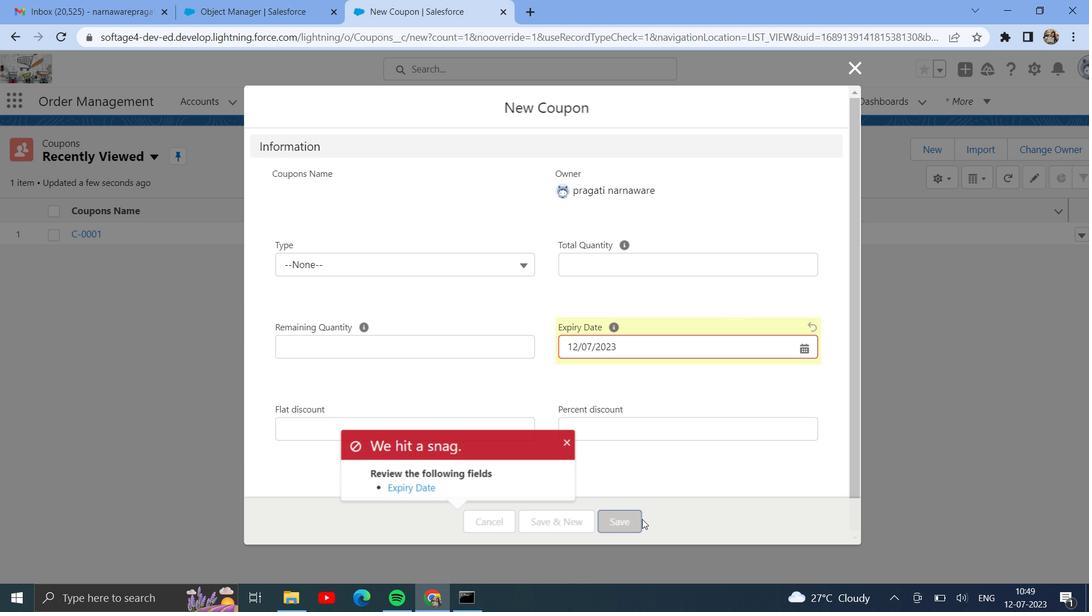 
Action: Mouse pressed left at (642, 519)
Screenshot: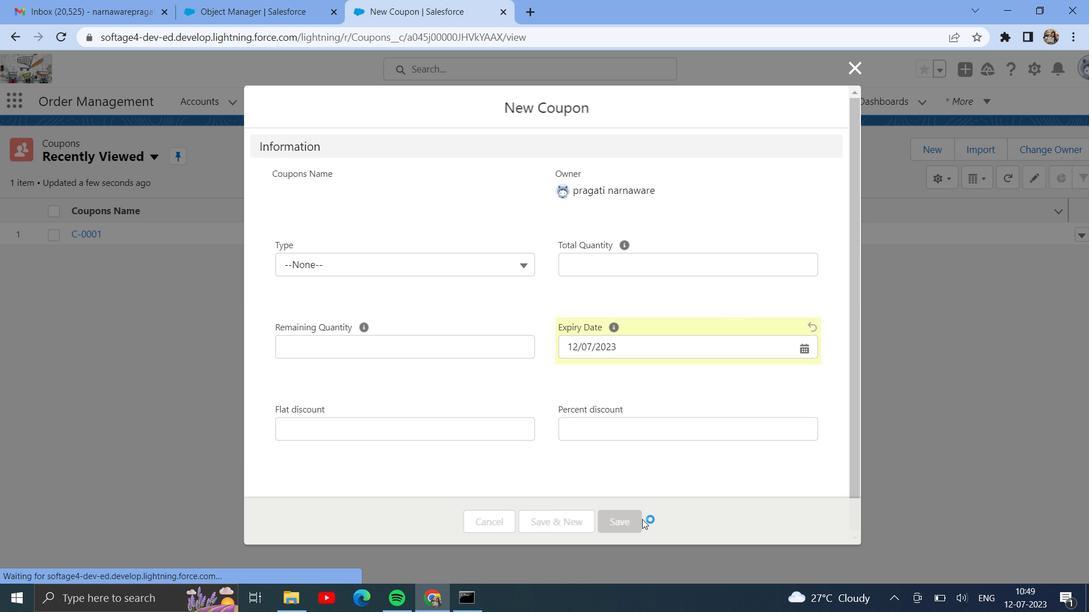 
